 Task: Search one way flight ticket for 1 adult, 1 child, 1 infant in seat in premium economy from Lansing: Capital Region International Airport (was Lansing Capital City) to Raleigh: Raleigh-durham International Airport on 8-5-2023. Choice of flights is Frontier. Number of bags: 1 checked bag. Price is upto 96000. Outbound departure time preference is 11:45.
Action: Mouse moved to (336, 233)
Screenshot: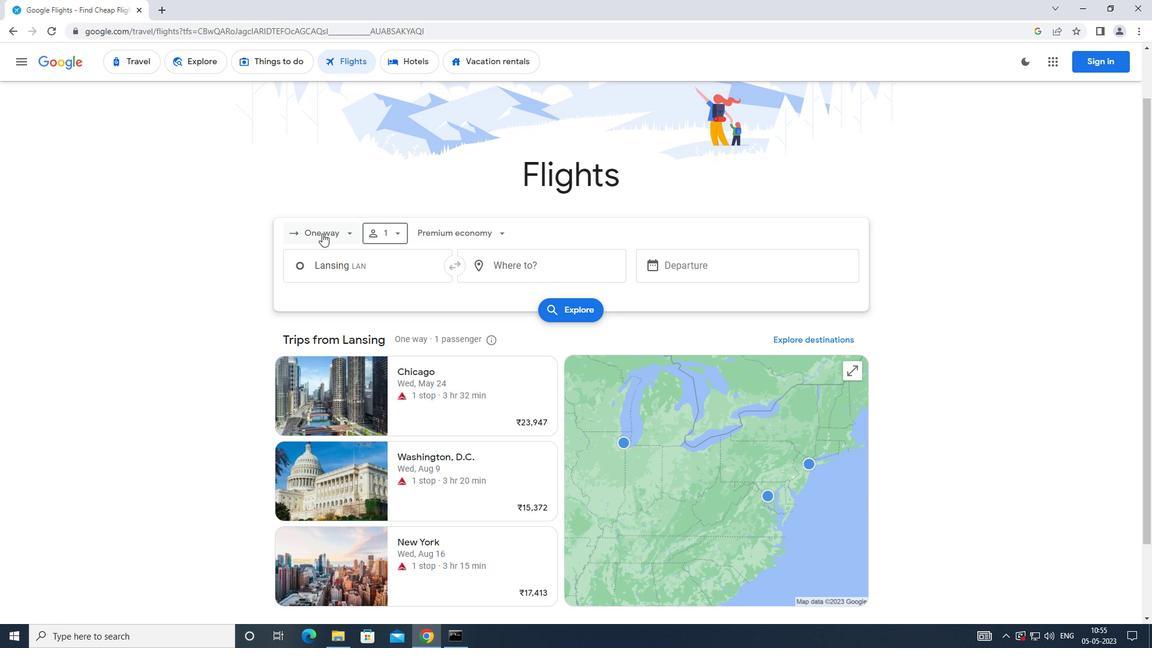 
Action: Mouse pressed left at (336, 233)
Screenshot: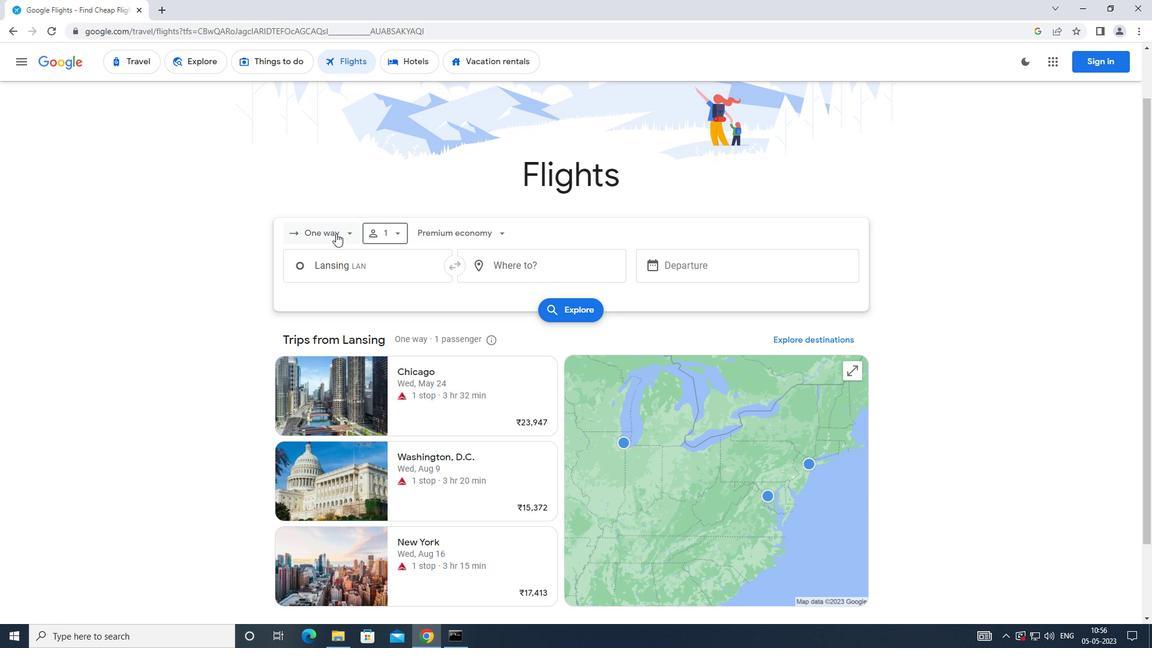 
Action: Mouse moved to (338, 299)
Screenshot: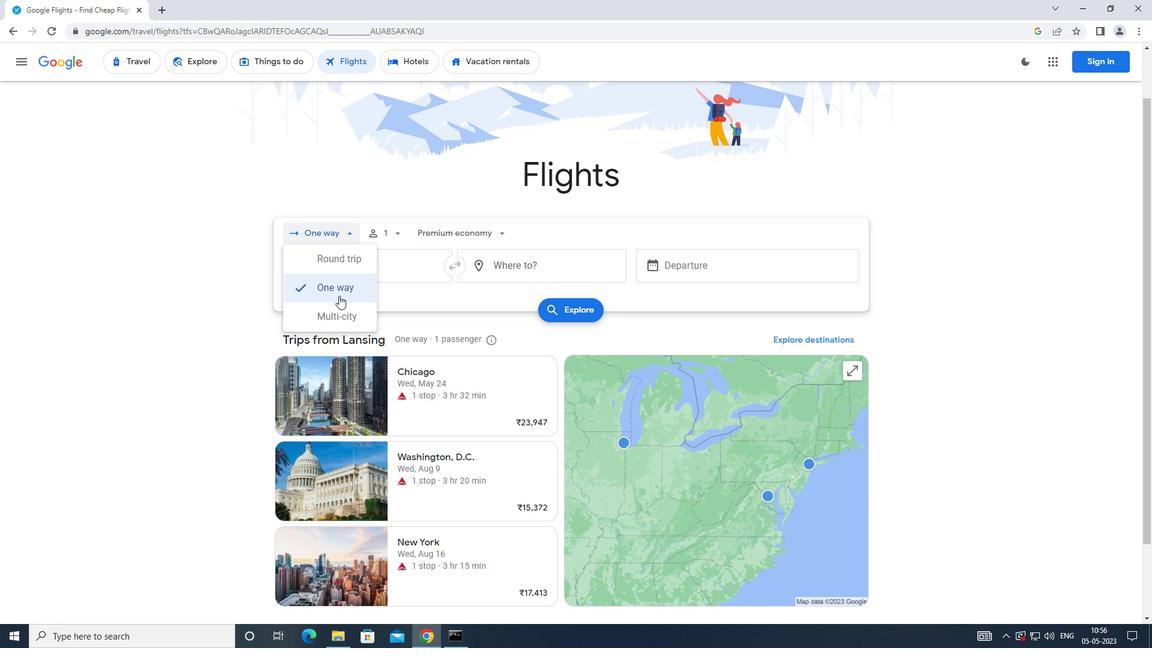 
Action: Mouse pressed left at (338, 299)
Screenshot: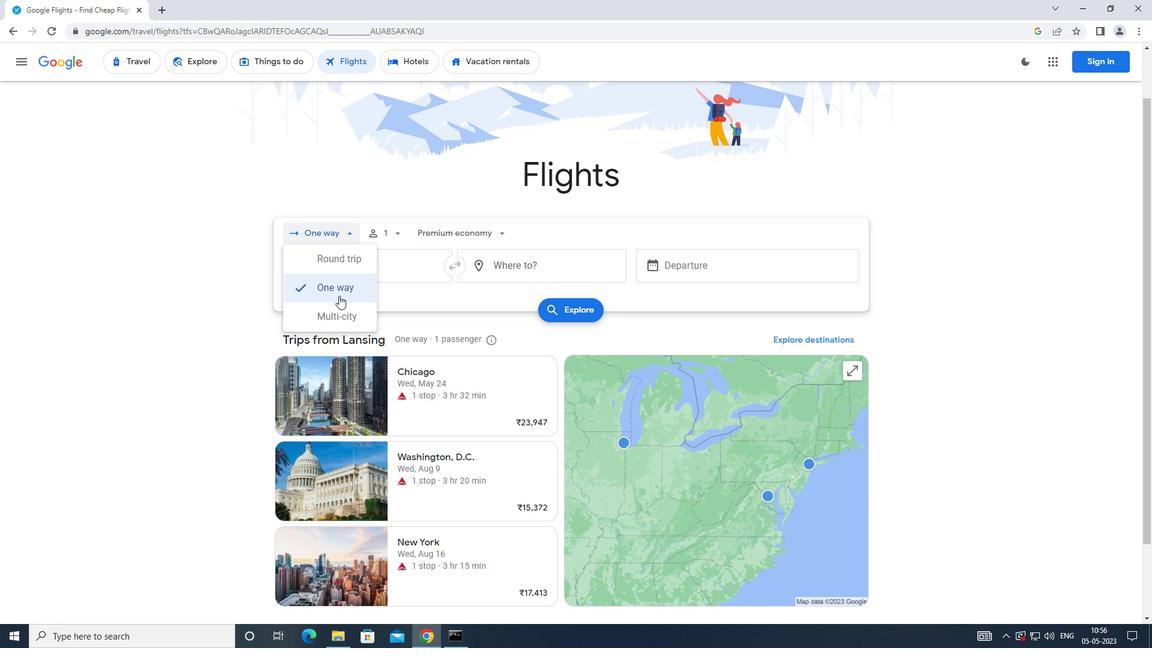 
Action: Mouse moved to (382, 236)
Screenshot: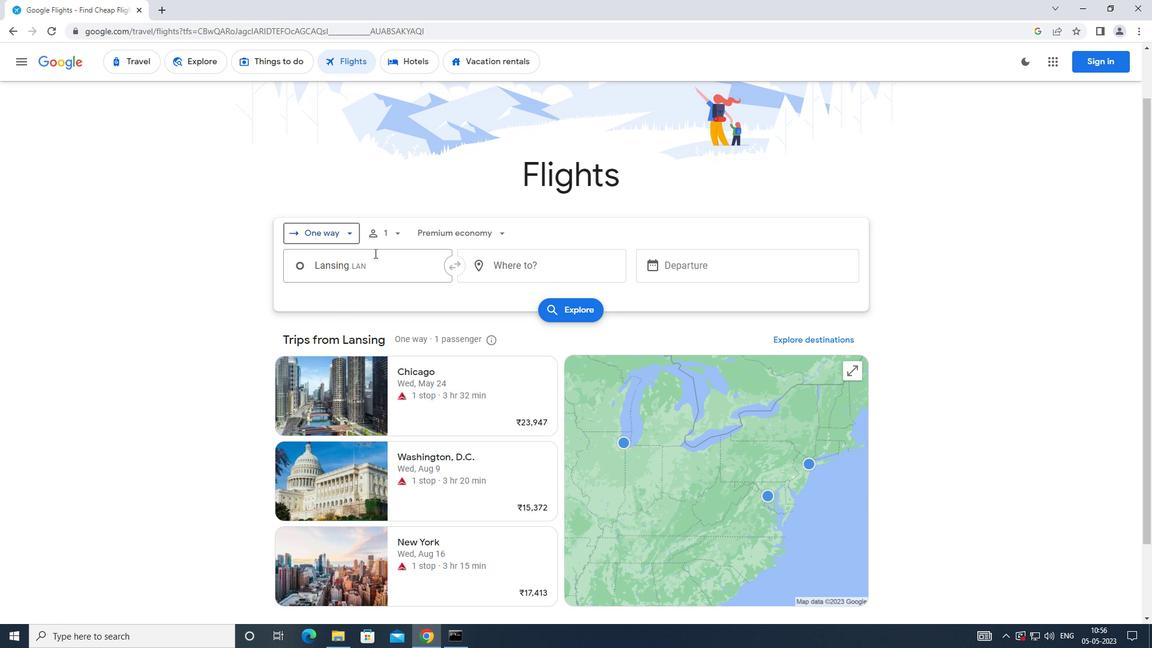 
Action: Mouse pressed left at (382, 236)
Screenshot: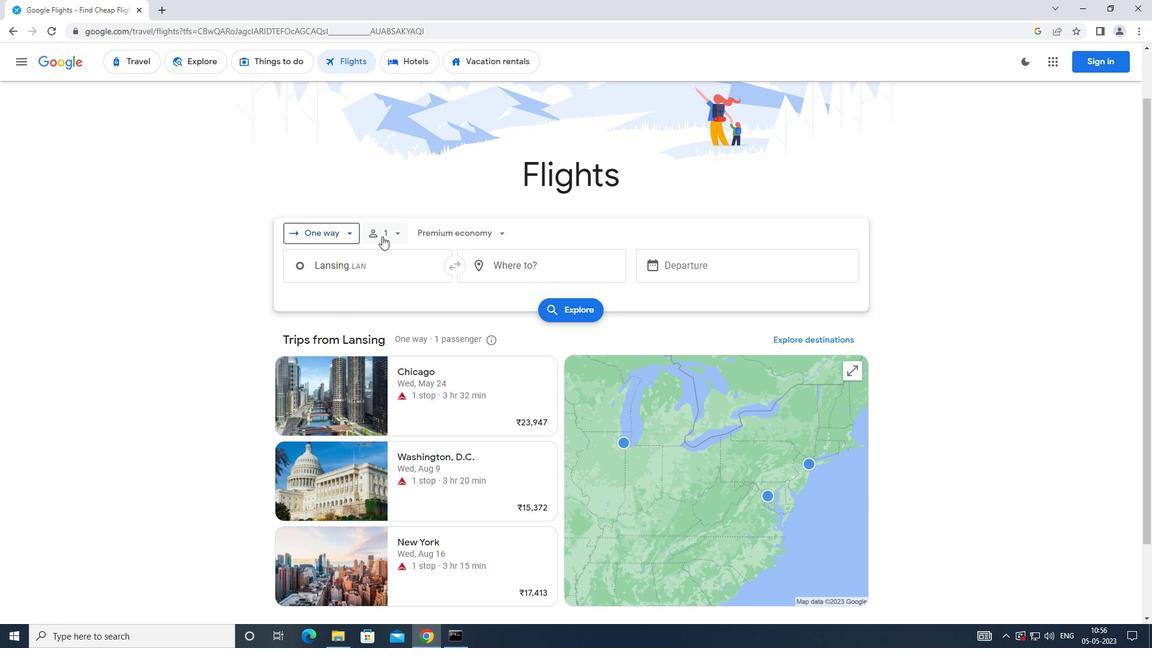 
Action: Mouse moved to (452, 297)
Screenshot: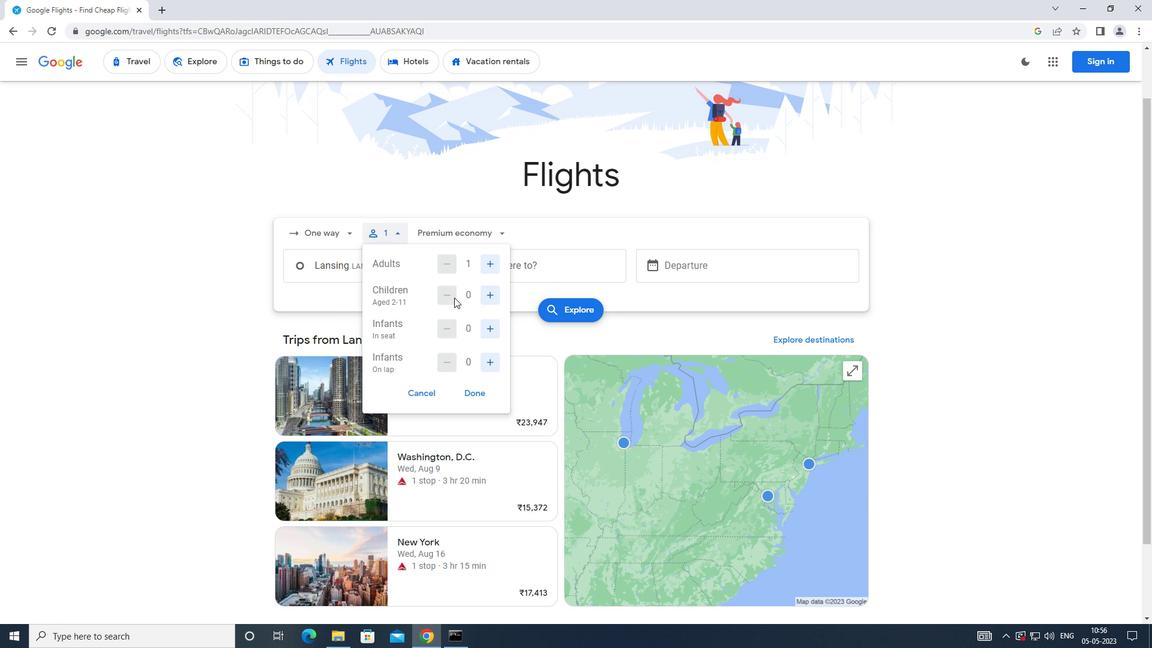 
Action: Mouse pressed left at (452, 297)
Screenshot: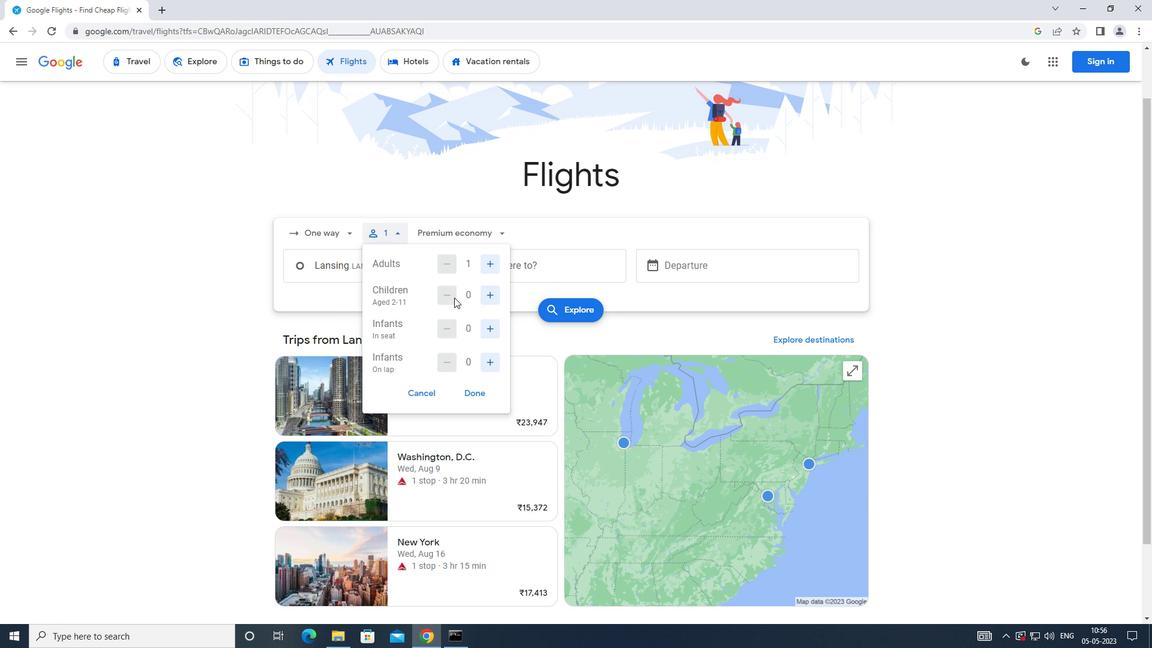 
Action: Mouse moved to (500, 293)
Screenshot: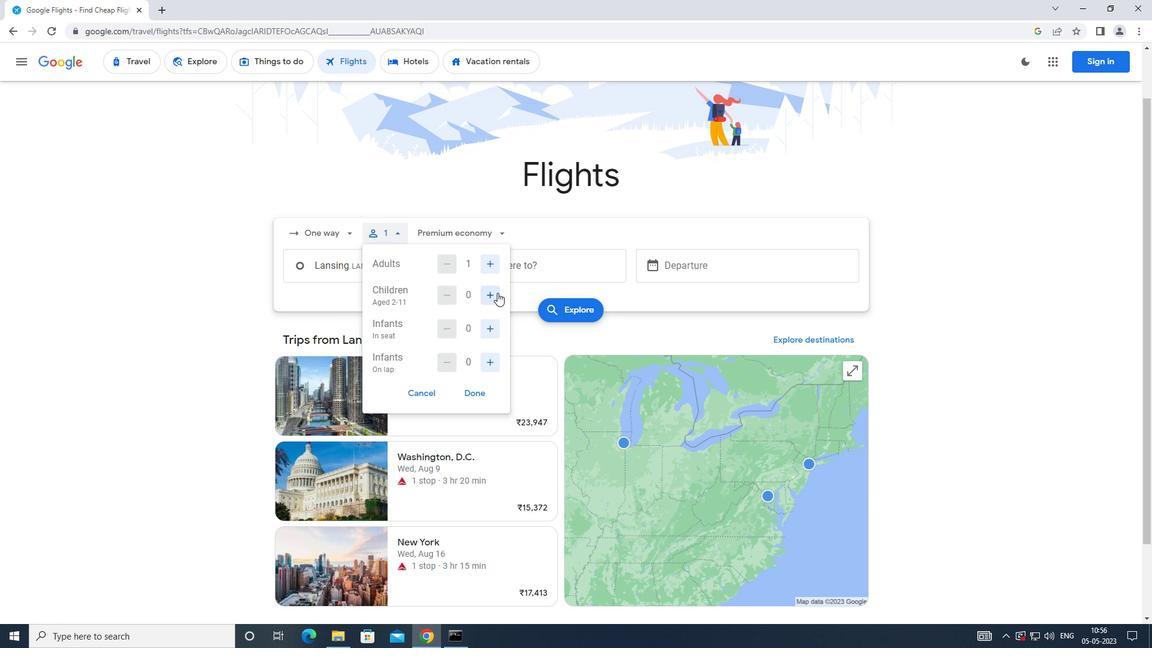 
Action: Mouse pressed left at (500, 293)
Screenshot: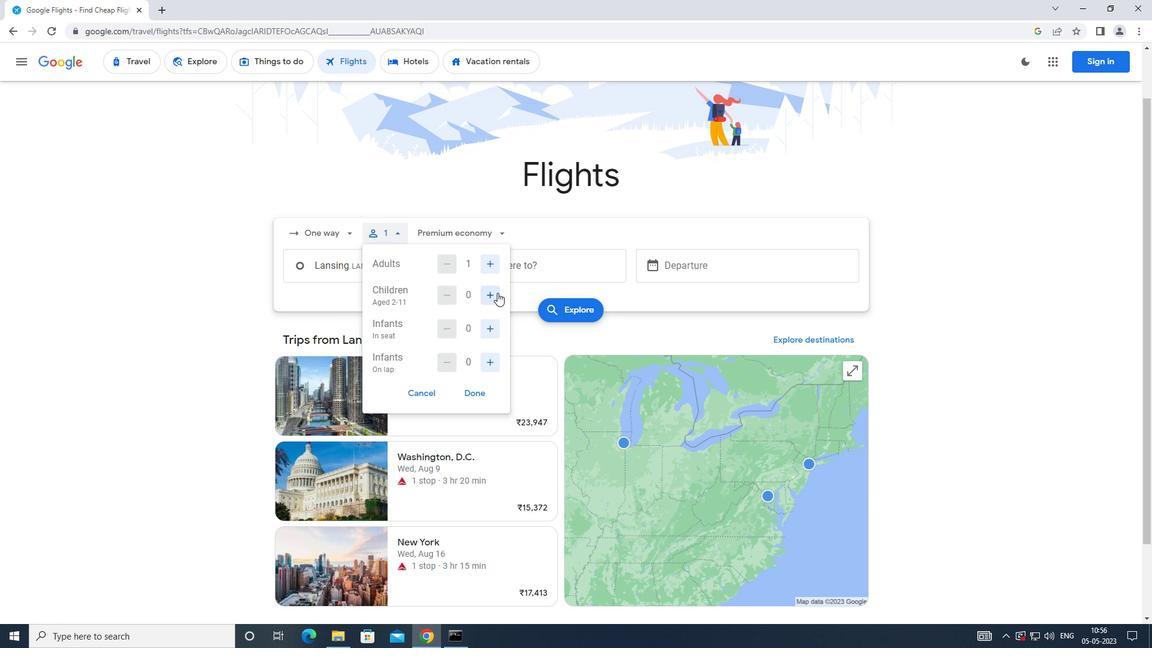 
Action: Mouse moved to (489, 323)
Screenshot: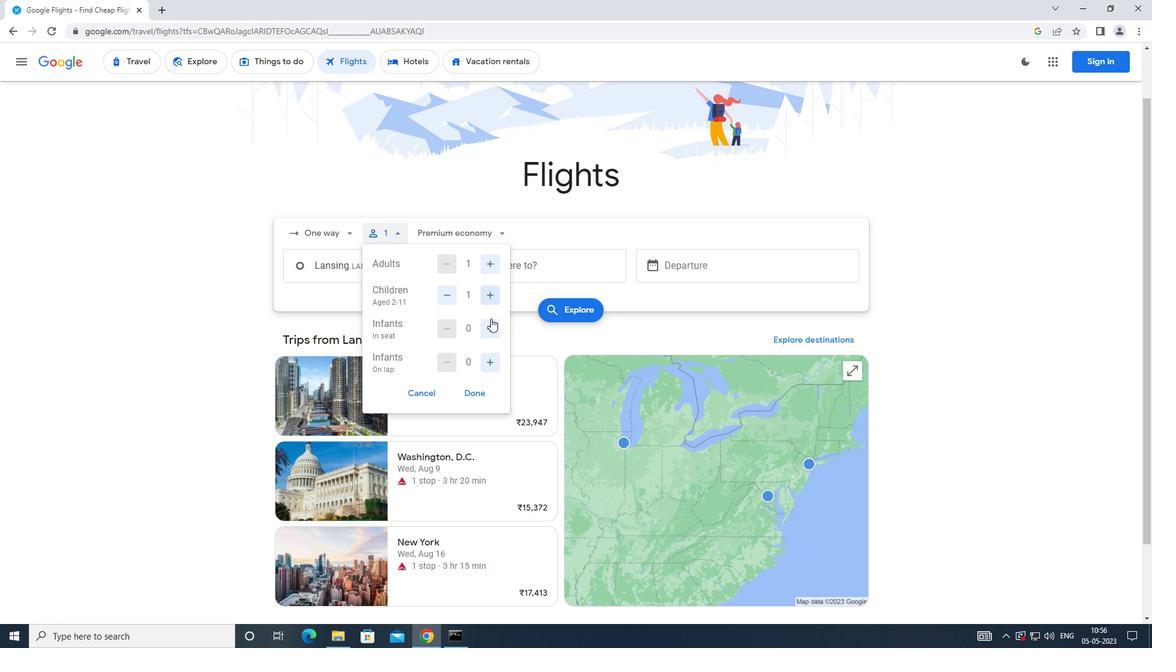 
Action: Mouse pressed left at (489, 323)
Screenshot: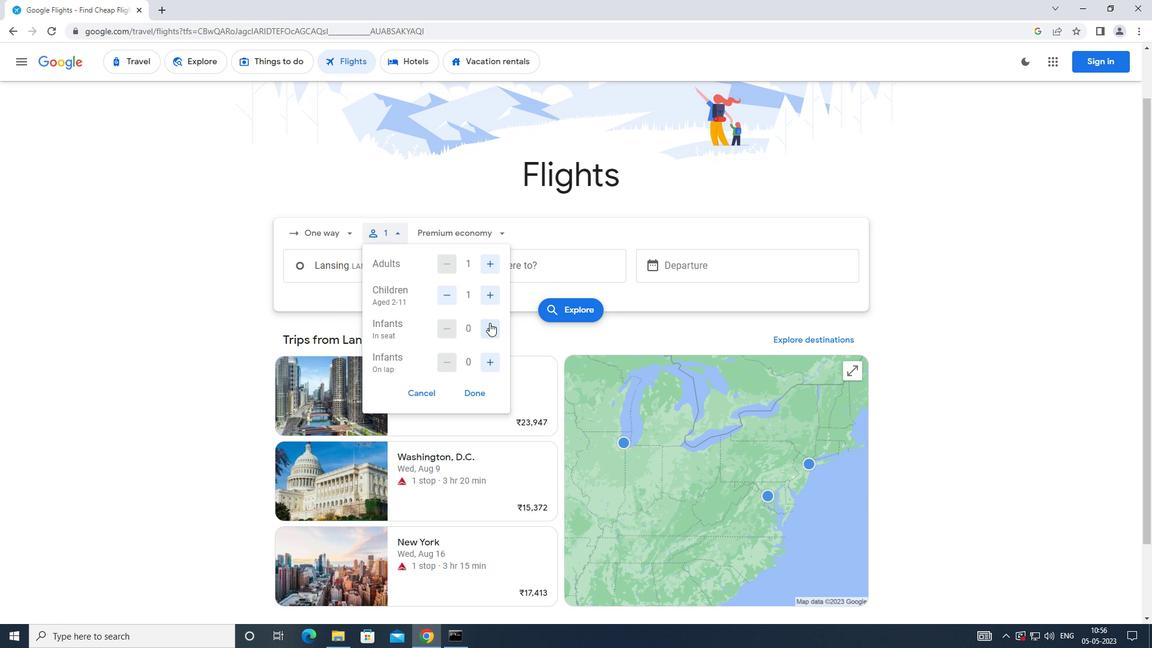 
Action: Mouse moved to (466, 391)
Screenshot: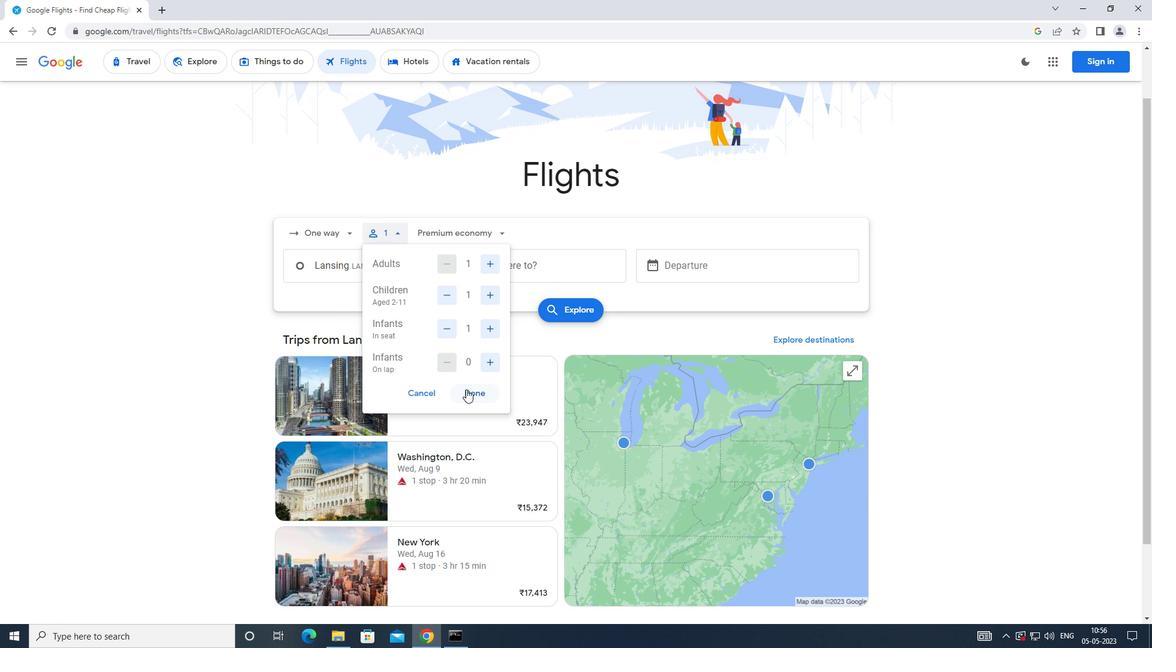
Action: Mouse pressed left at (466, 391)
Screenshot: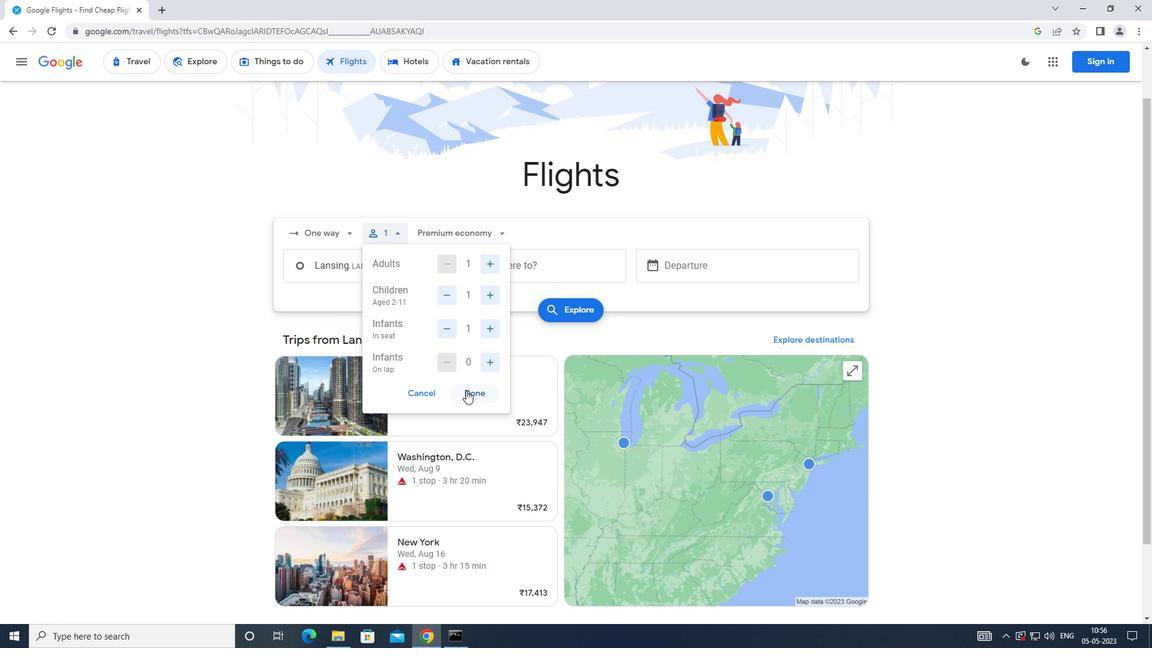 
Action: Mouse moved to (468, 242)
Screenshot: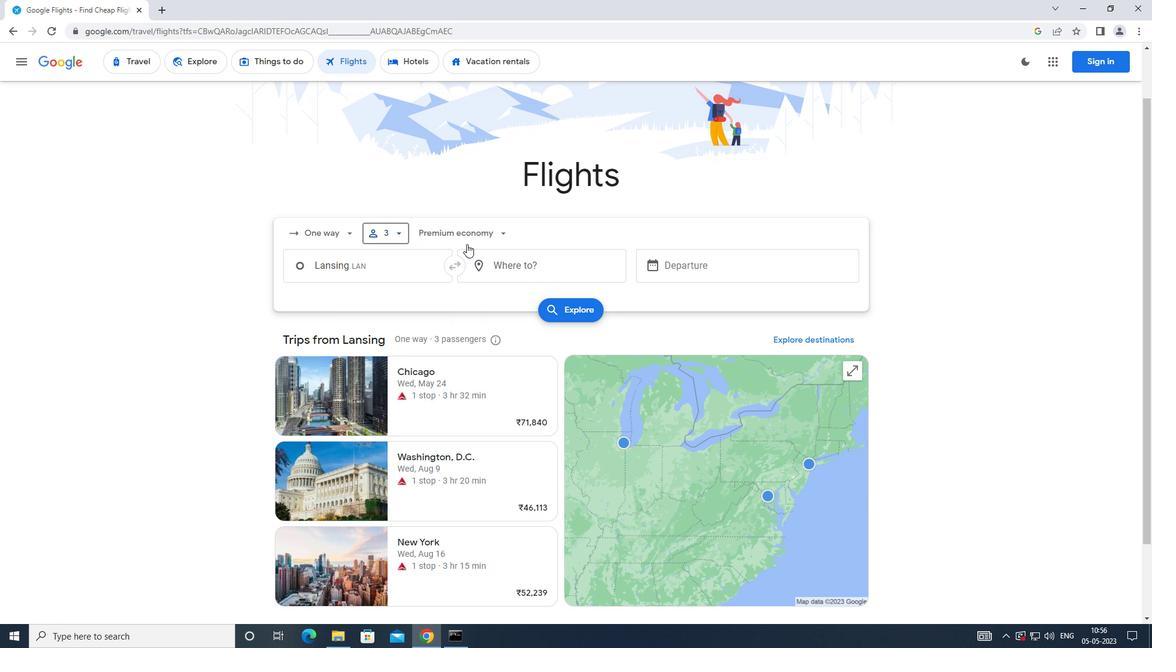 
Action: Mouse pressed left at (468, 242)
Screenshot: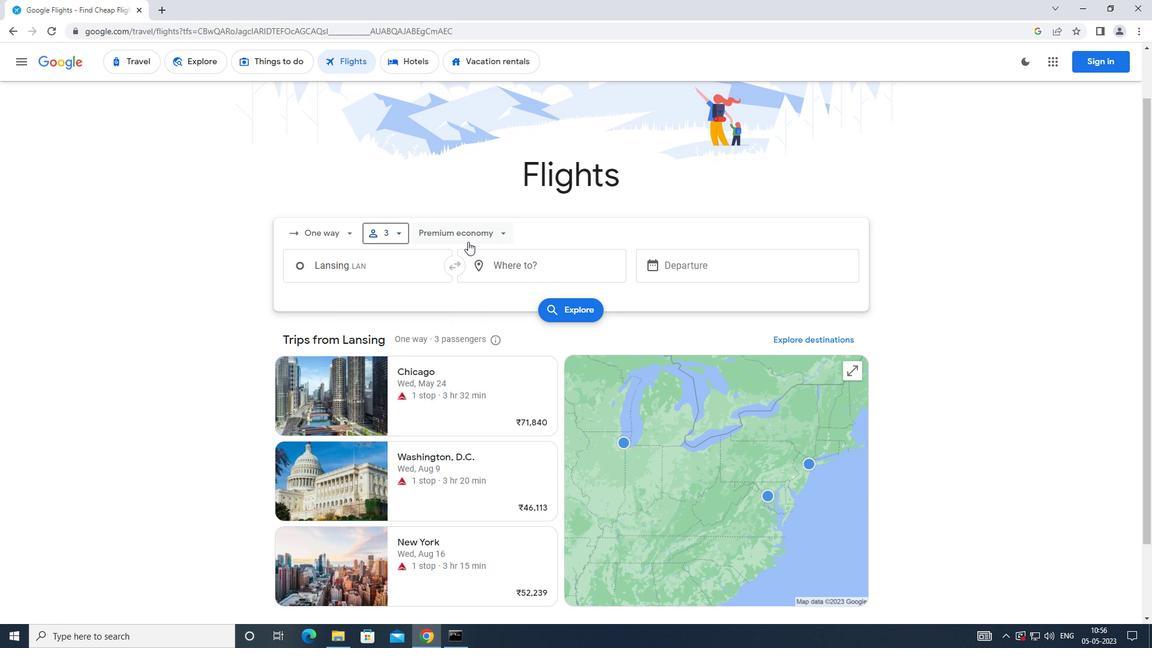 
Action: Mouse moved to (470, 299)
Screenshot: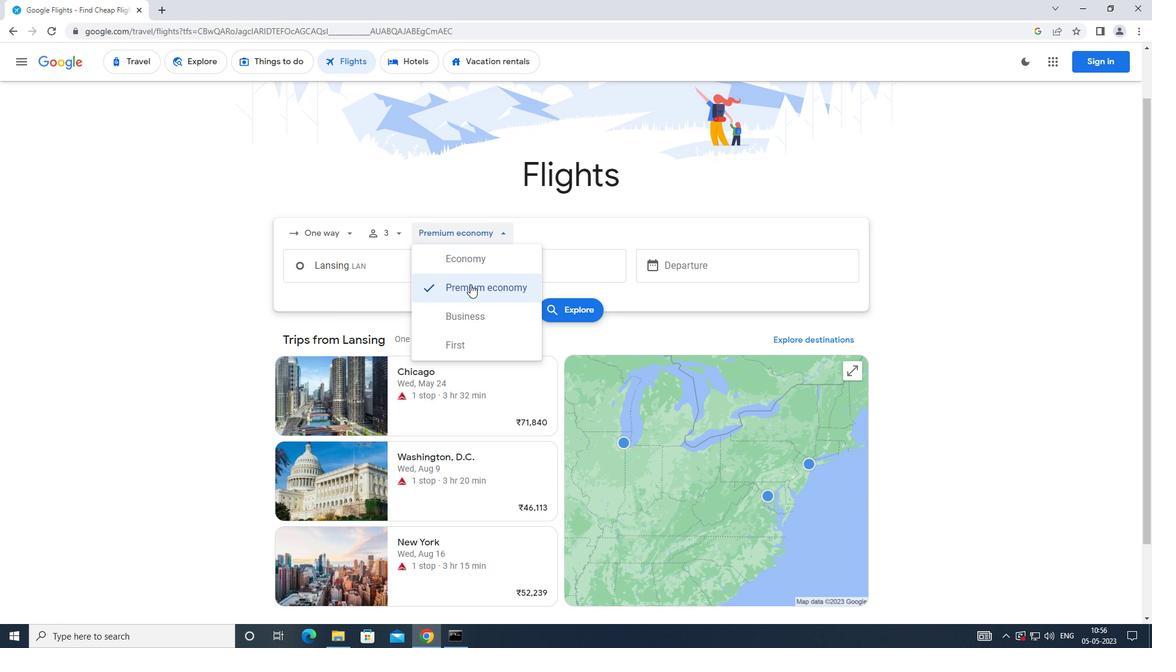 
Action: Mouse pressed left at (470, 299)
Screenshot: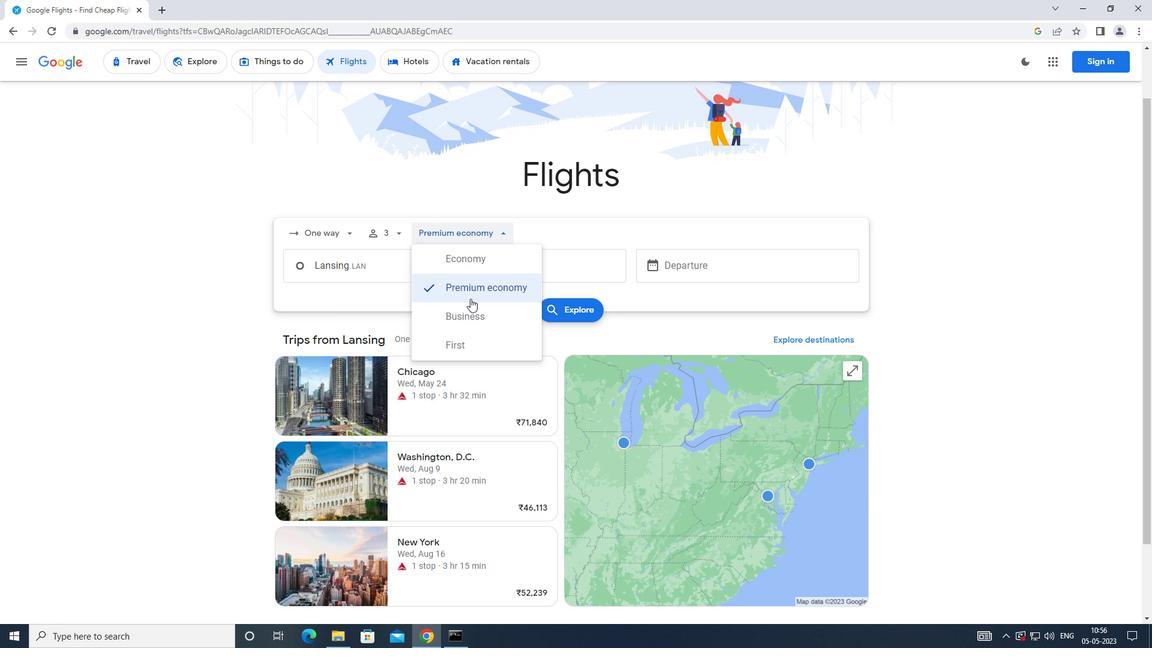 
Action: Mouse moved to (378, 273)
Screenshot: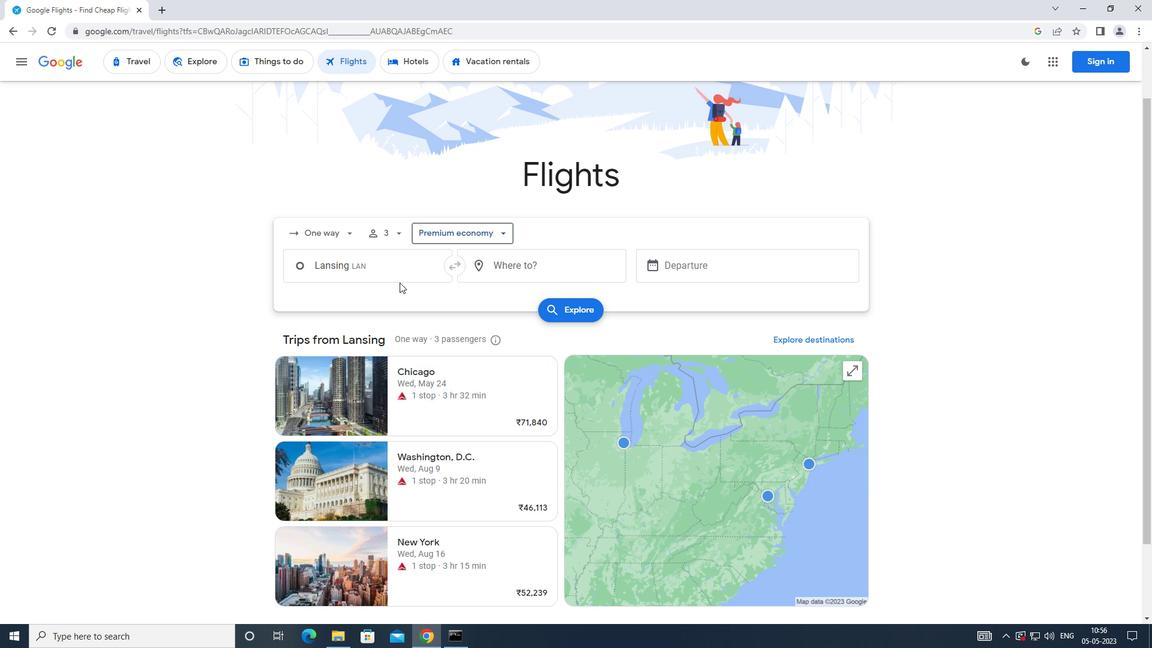 
Action: Mouse pressed left at (378, 273)
Screenshot: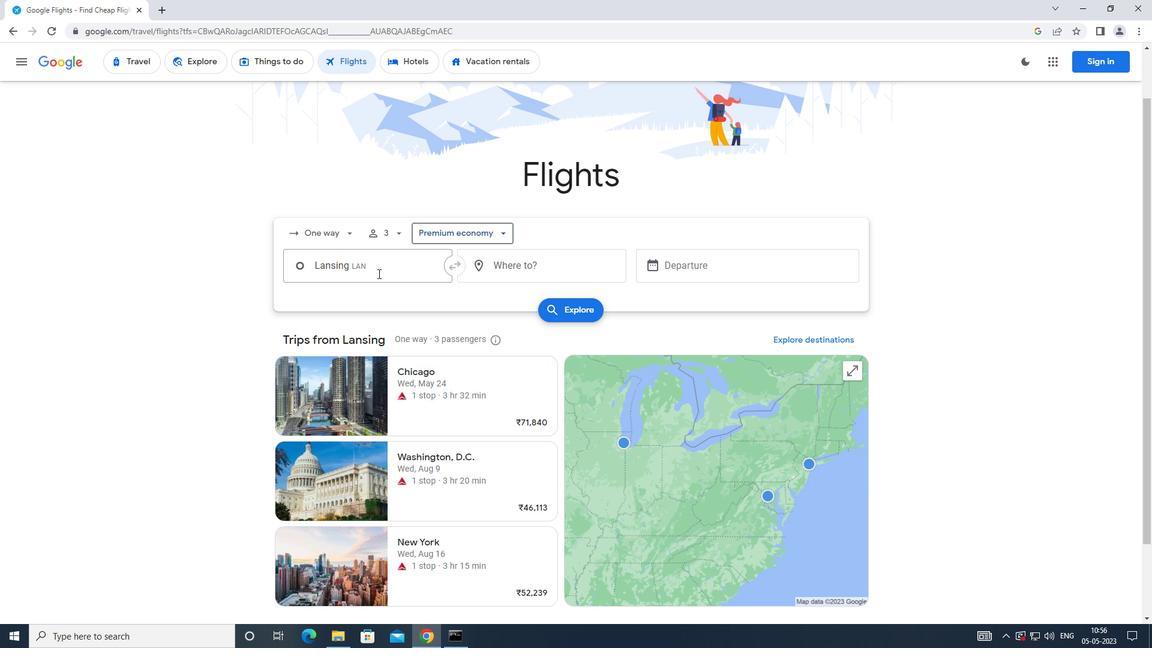 
Action: Mouse moved to (384, 274)
Screenshot: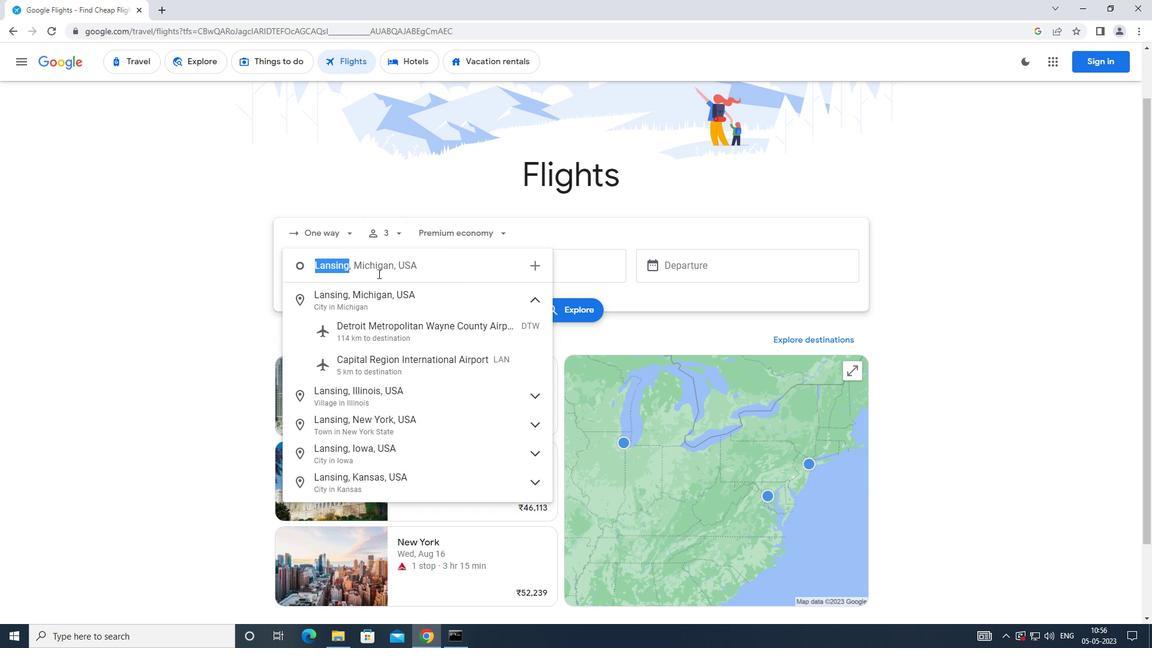 
Action: Key pressed c<Key.caps_lock>apital
Screenshot: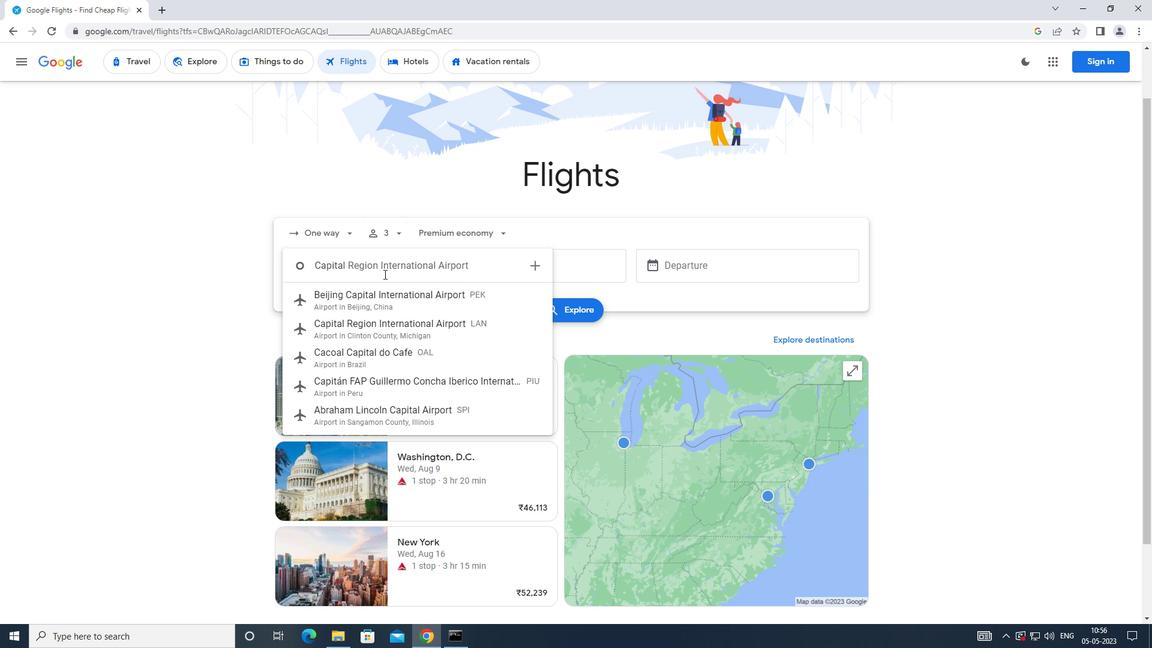 
Action: Mouse moved to (389, 329)
Screenshot: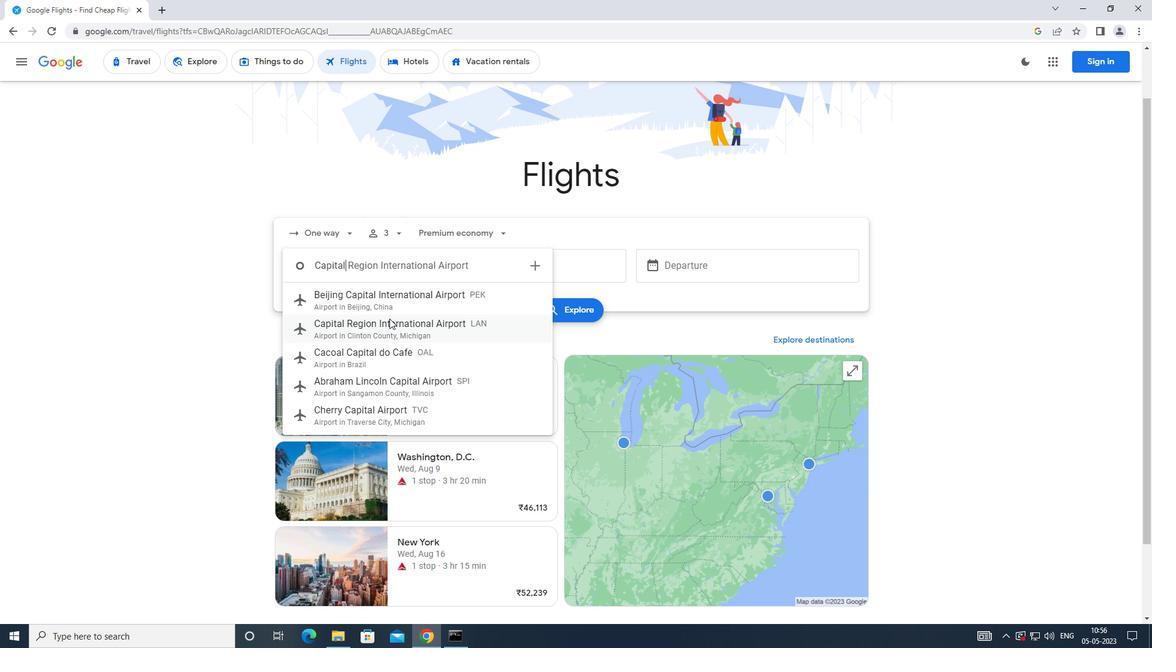 
Action: Mouse pressed left at (389, 329)
Screenshot: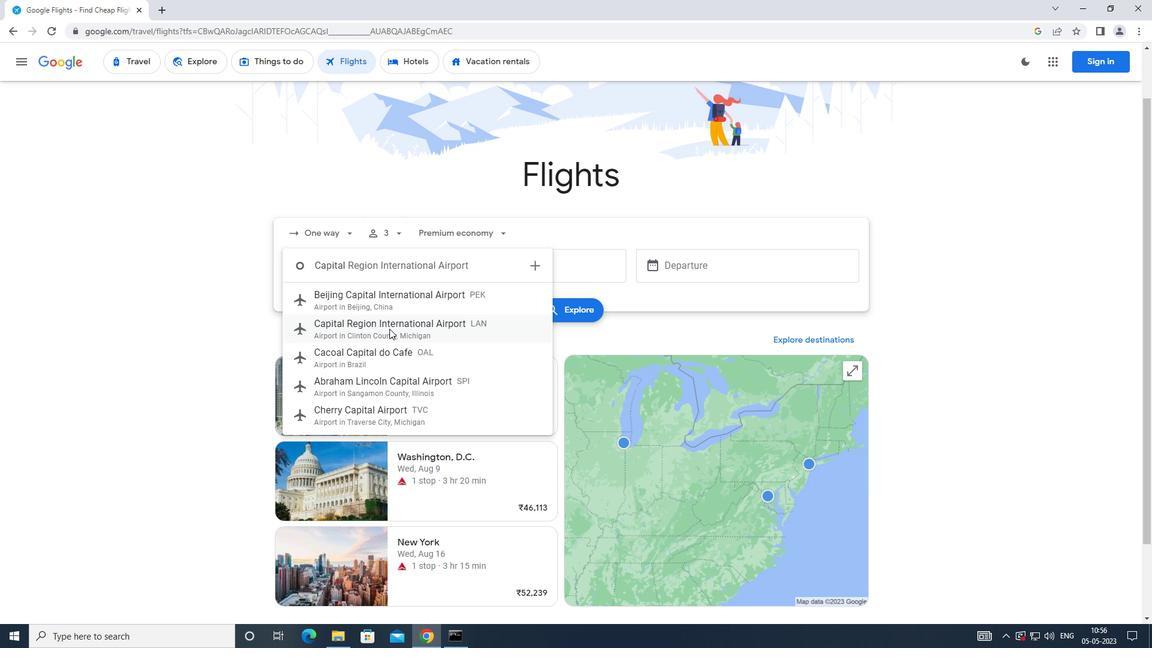 
Action: Mouse moved to (505, 269)
Screenshot: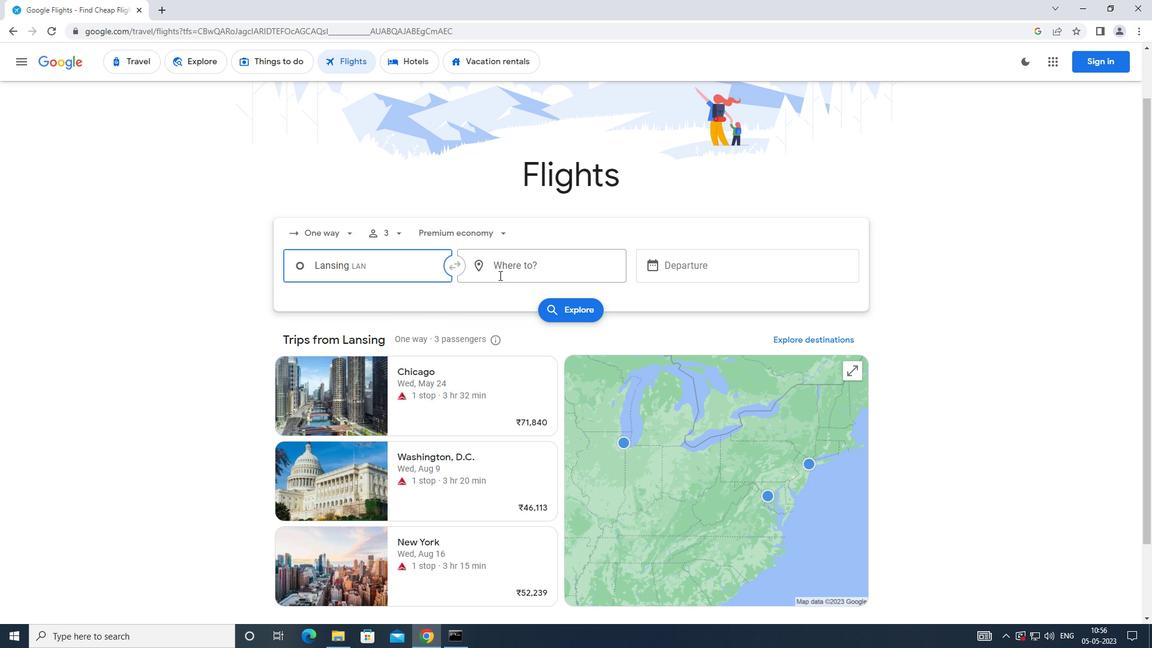 
Action: Mouse pressed left at (505, 269)
Screenshot: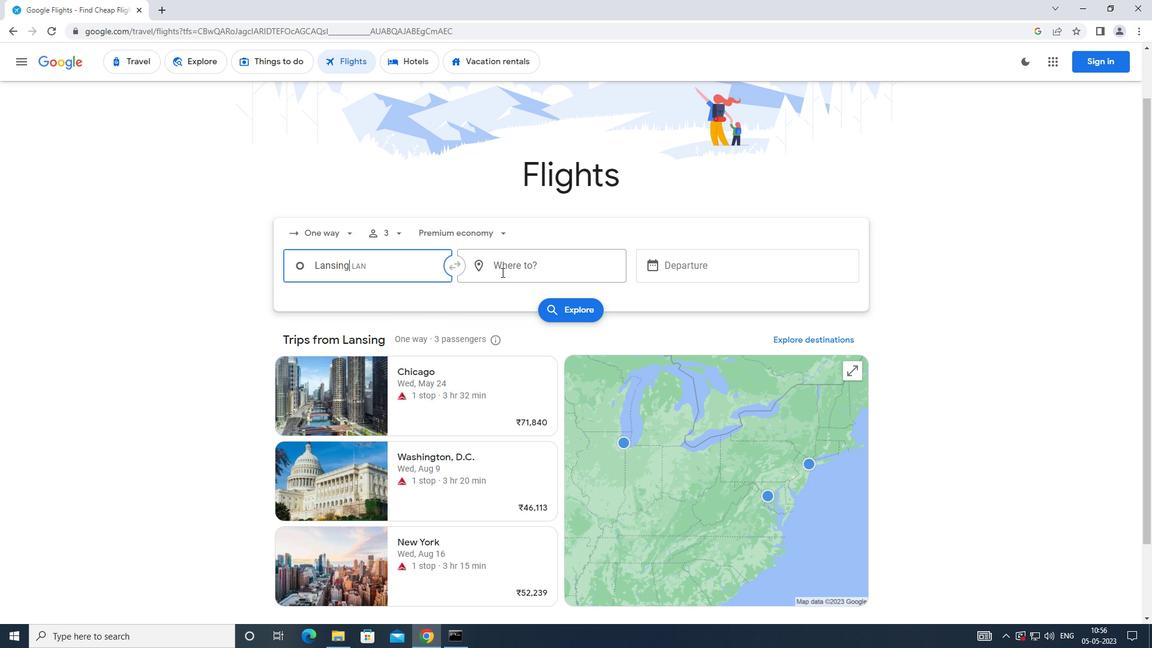 
Action: Key pressed <Key.caps_lock>r<Key.caps_lock>alei
Screenshot: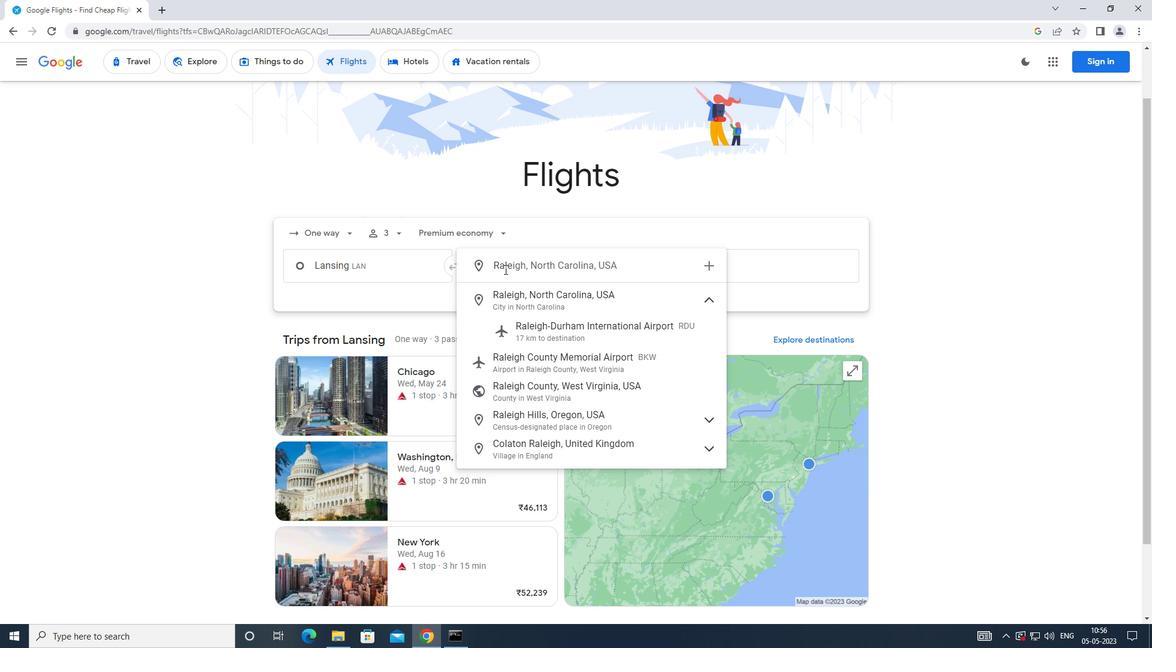 
Action: Mouse moved to (544, 332)
Screenshot: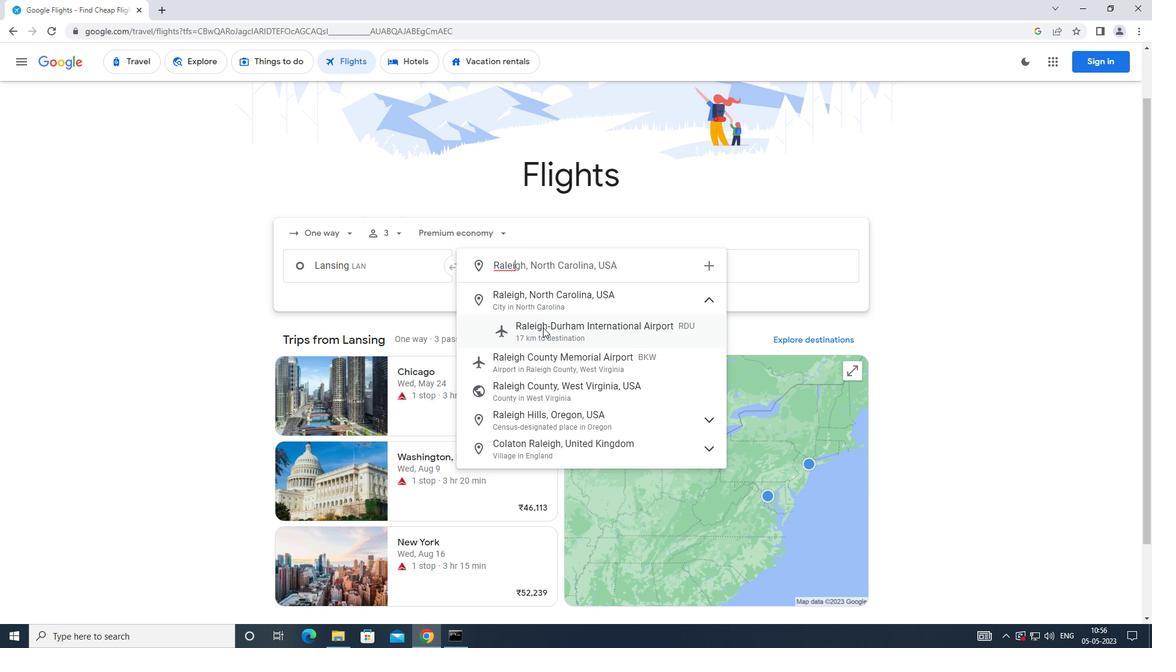 
Action: Mouse pressed left at (544, 332)
Screenshot: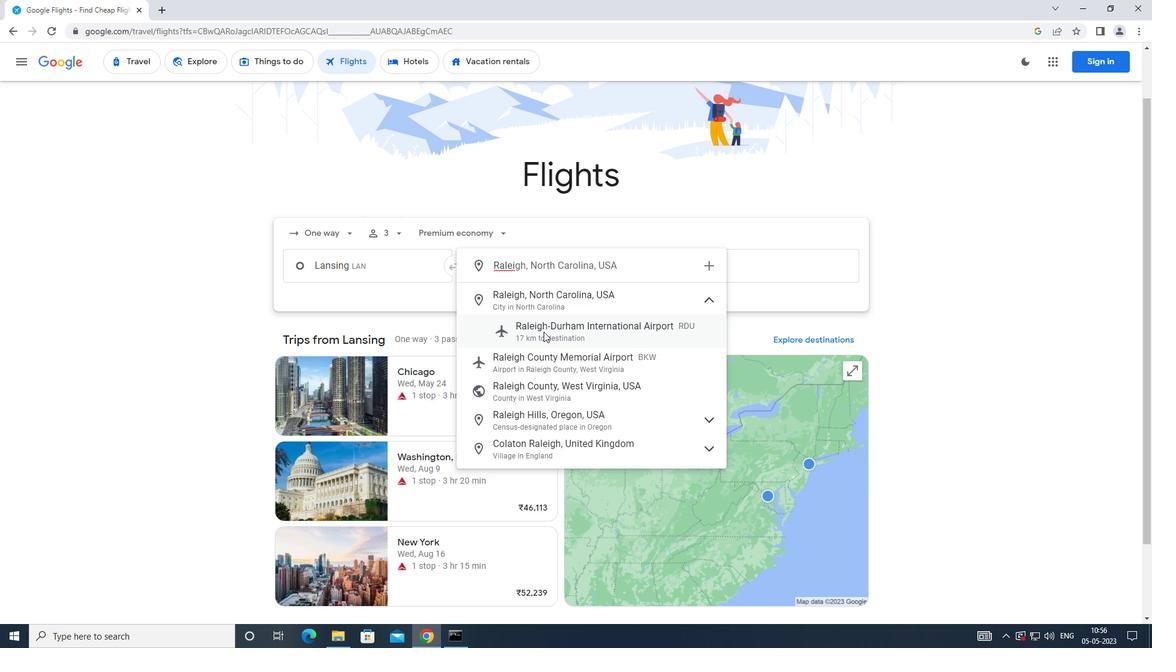 
Action: Mouse moved to (662, 264)
Screenshot: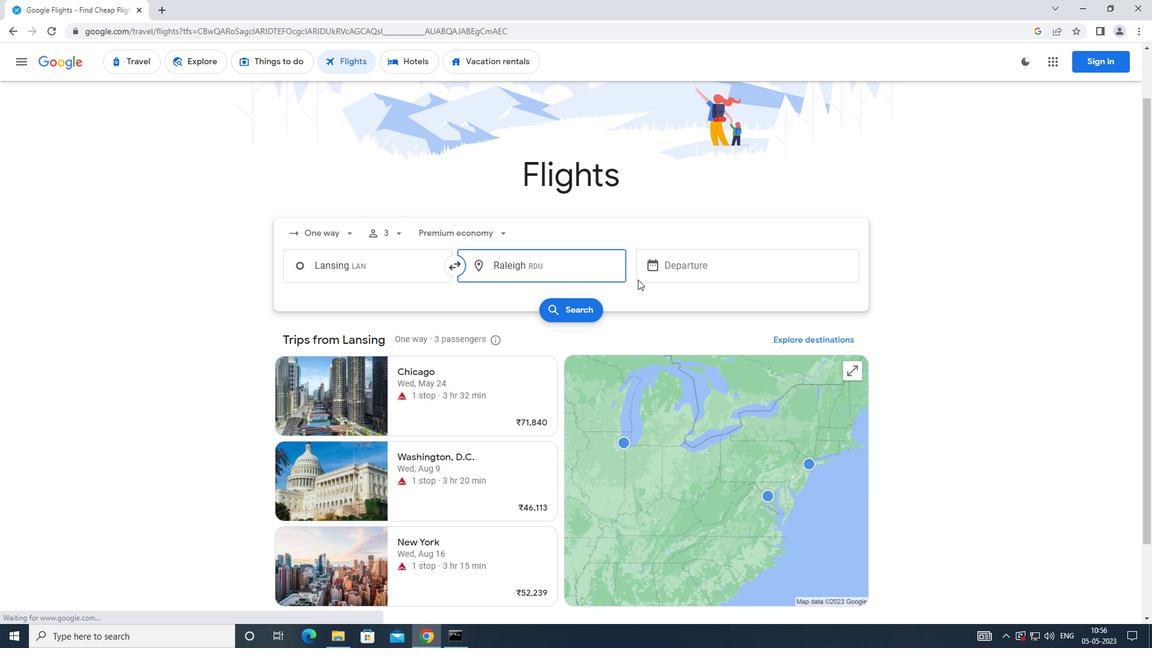 
Action: Mouse pressed left at (662, 264)
Screenshot: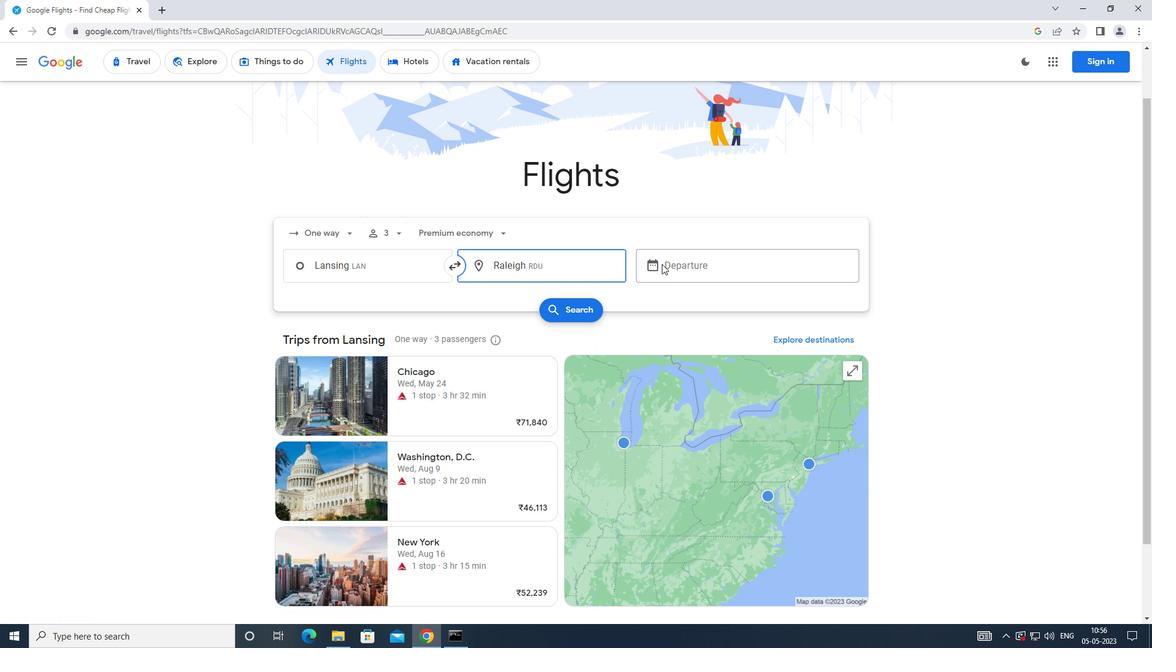 
Action: Mouse moved to (459, 391)
Screenshot: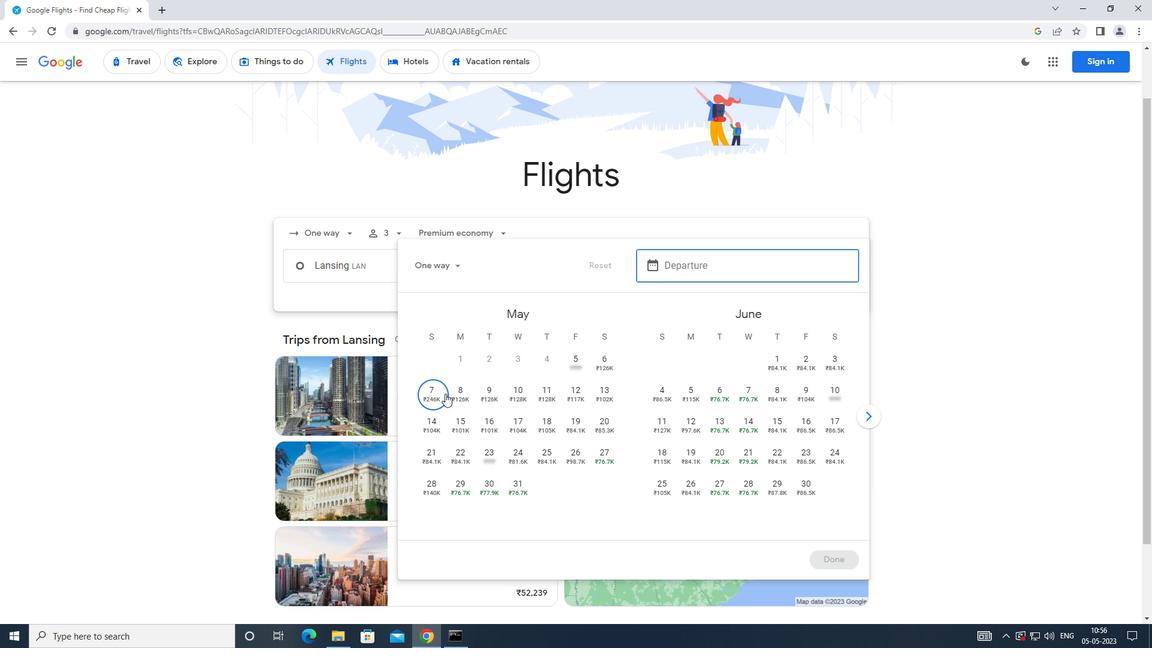 
Action: Mouse pressed left at (459, 391)
Screenshot: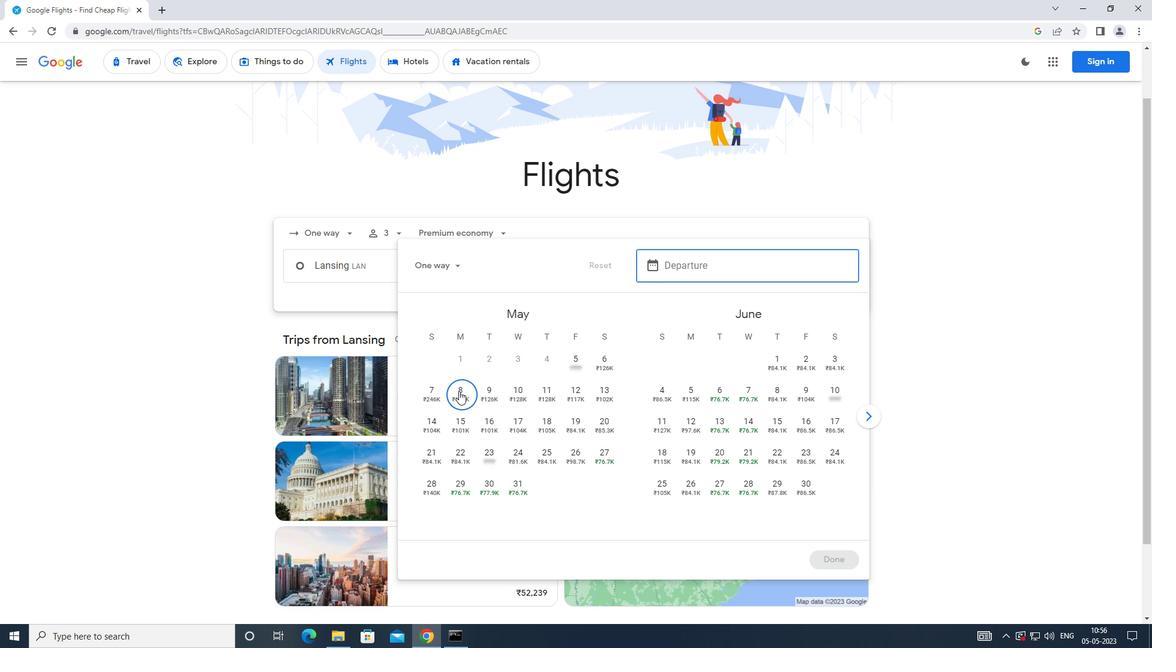 
Action: Mouse moved to (836, 559)
Screenshot: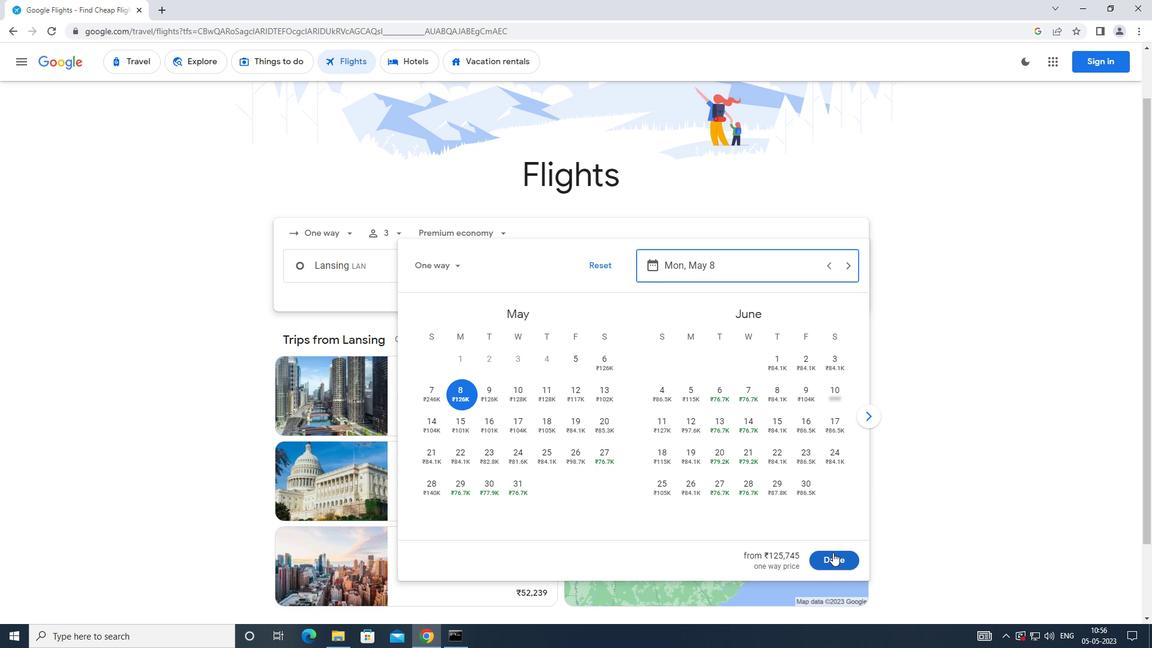 
Action: Mouse pressed left at (836, 559)
Screenshot: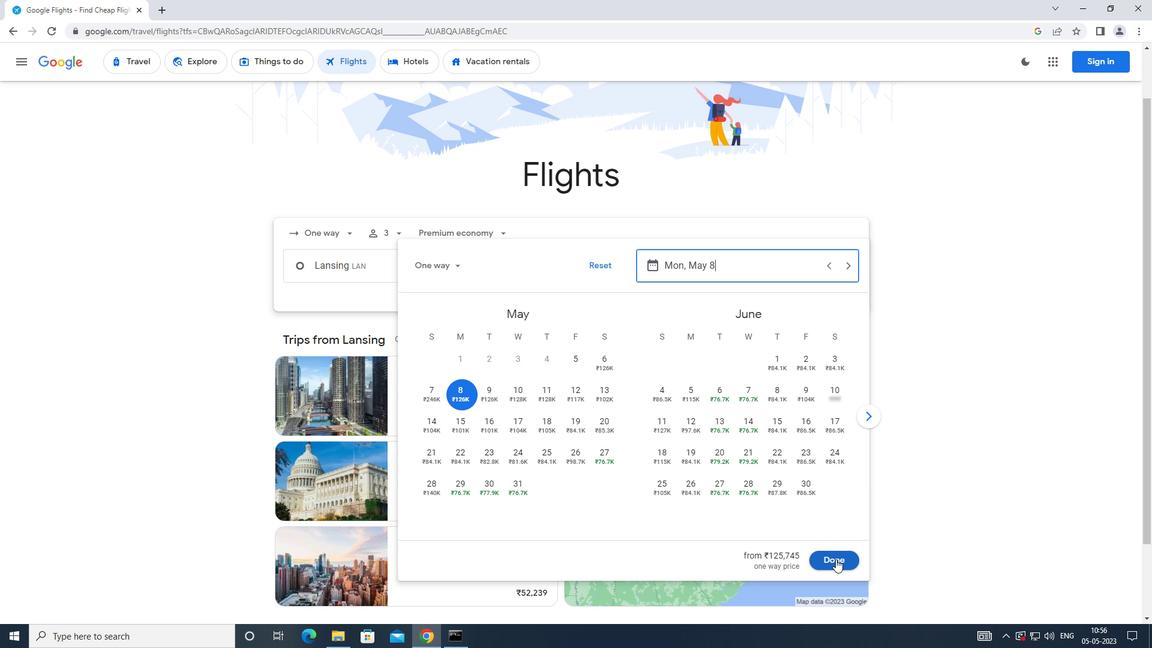 
Action: Mouse moved to (579, 313)
Screenshot: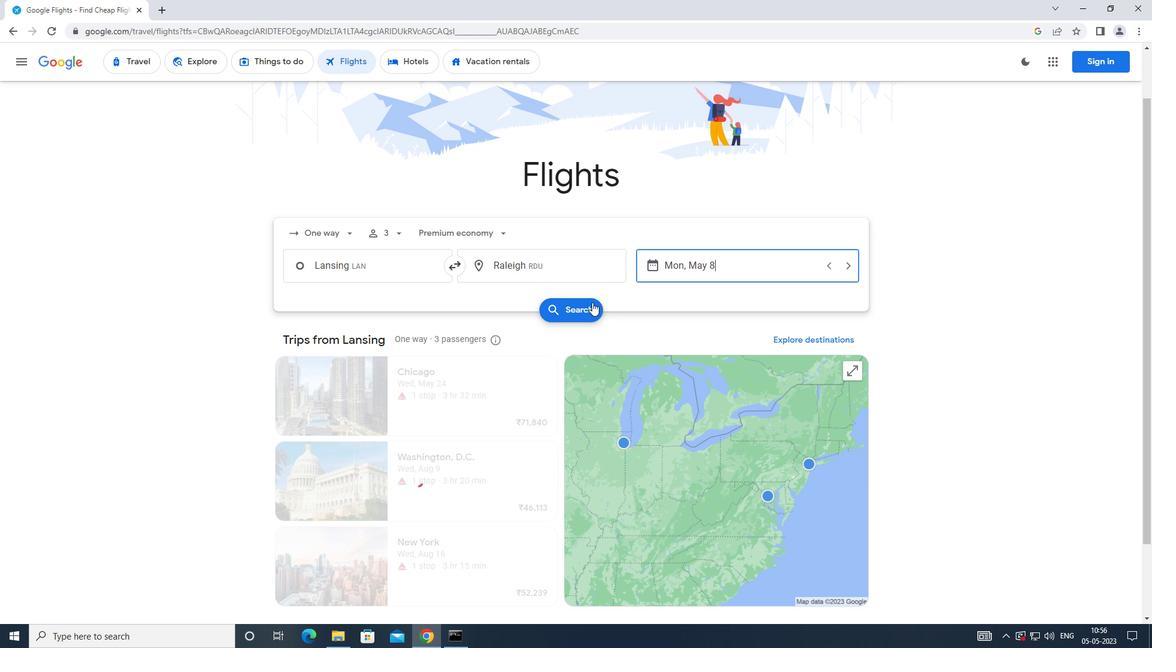 
Action: Mouse pressed left at (579, 313)
Screenshot: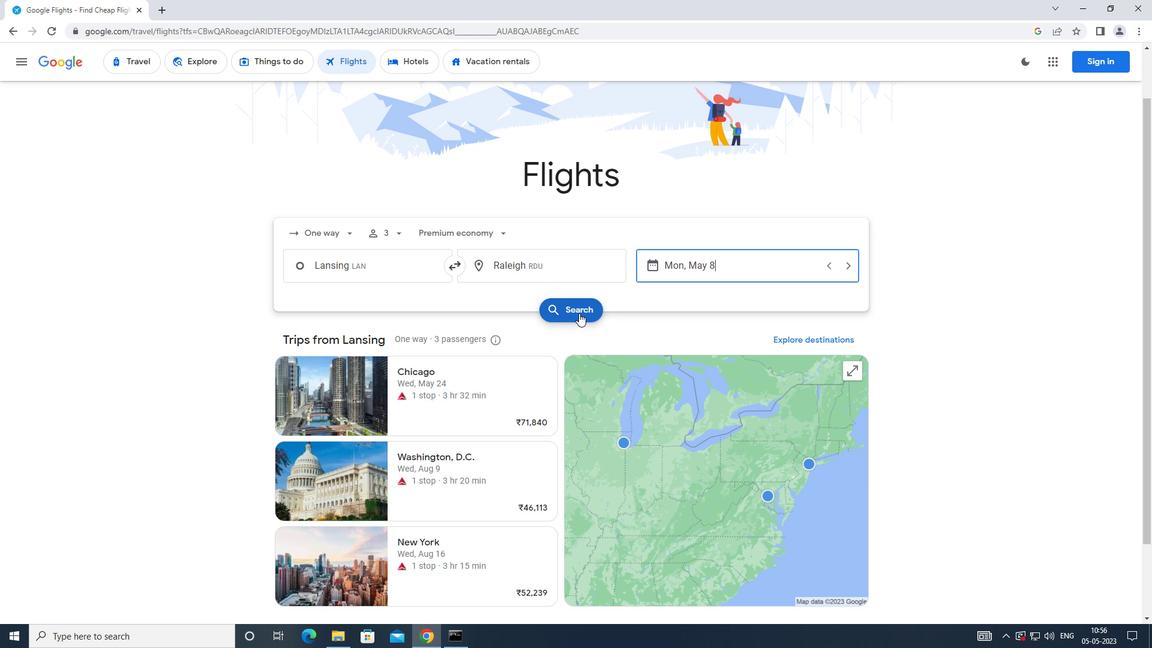 
Action: Mouse moved to (316, 172)
Screenshot: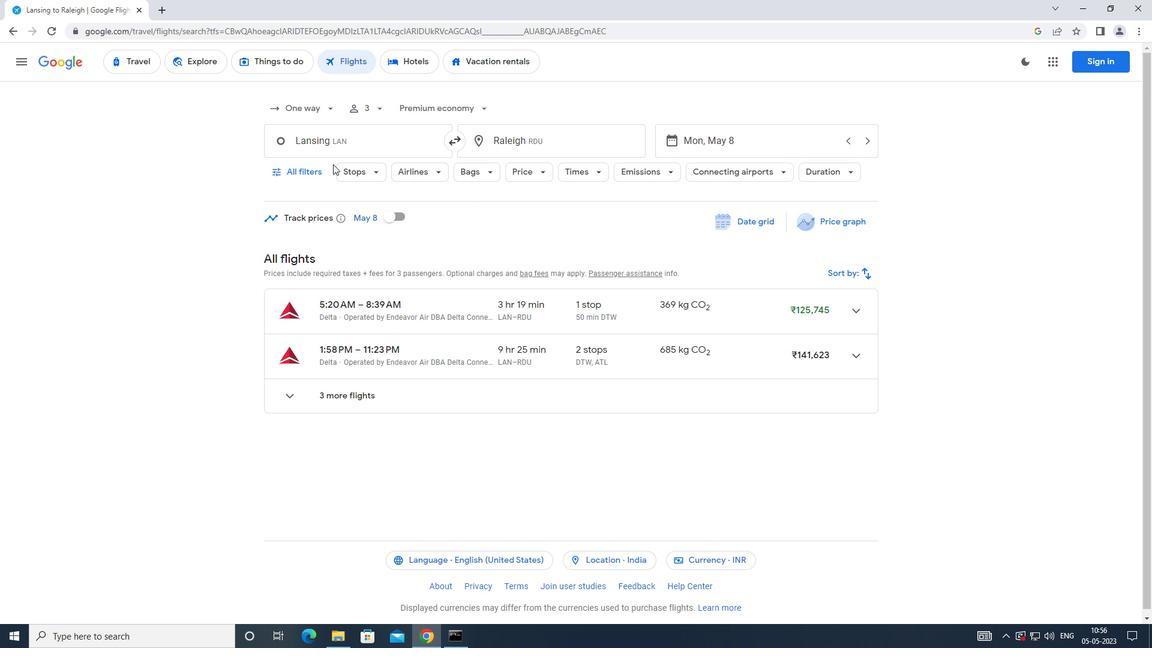 
Action: Mouse pressed left at (316, 172)
Screenshot: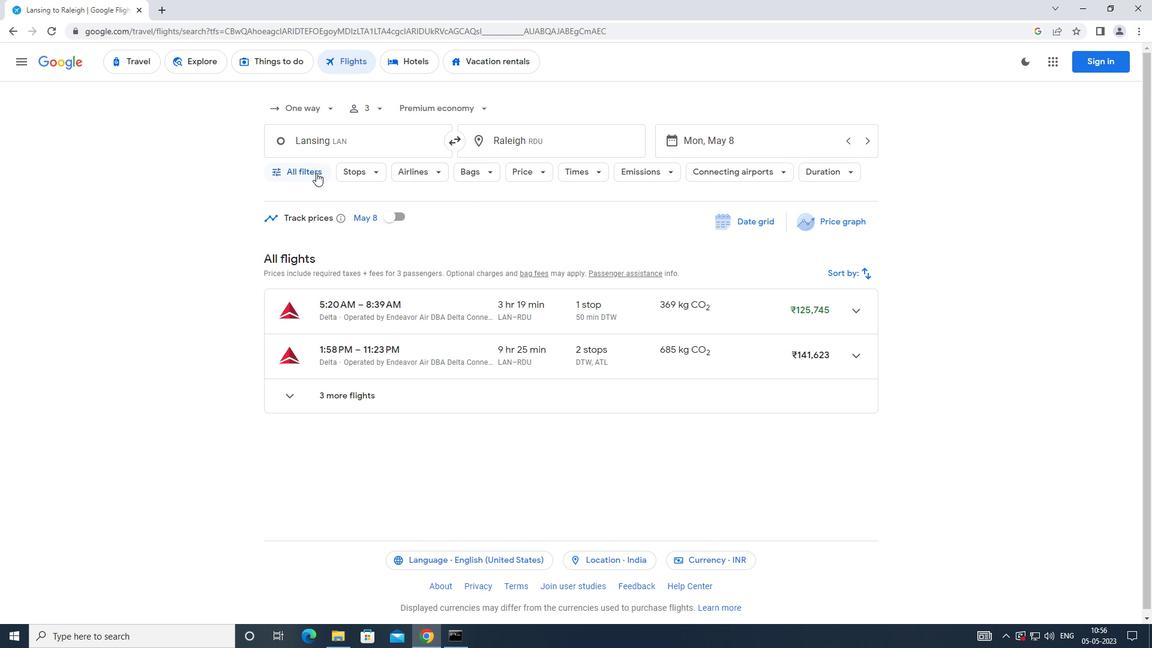 
Action: Mouse moved to (319, 221)
Screenshot: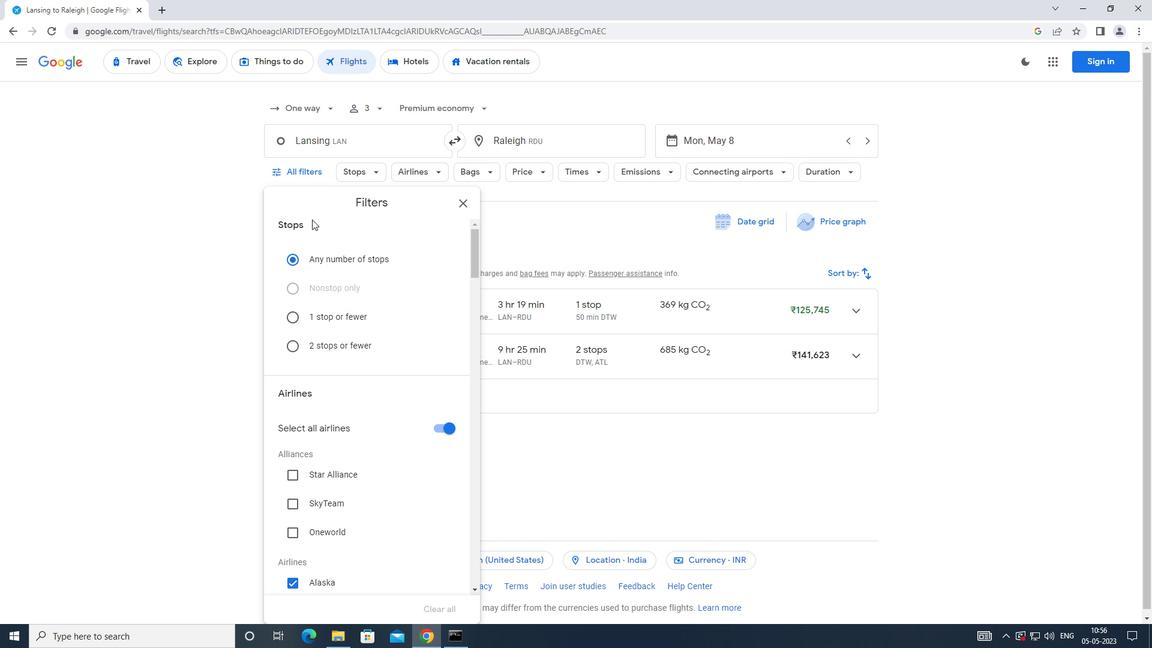 
Action: Mouse scrolled (319, 220) with delta (0, 0)
Screenshot: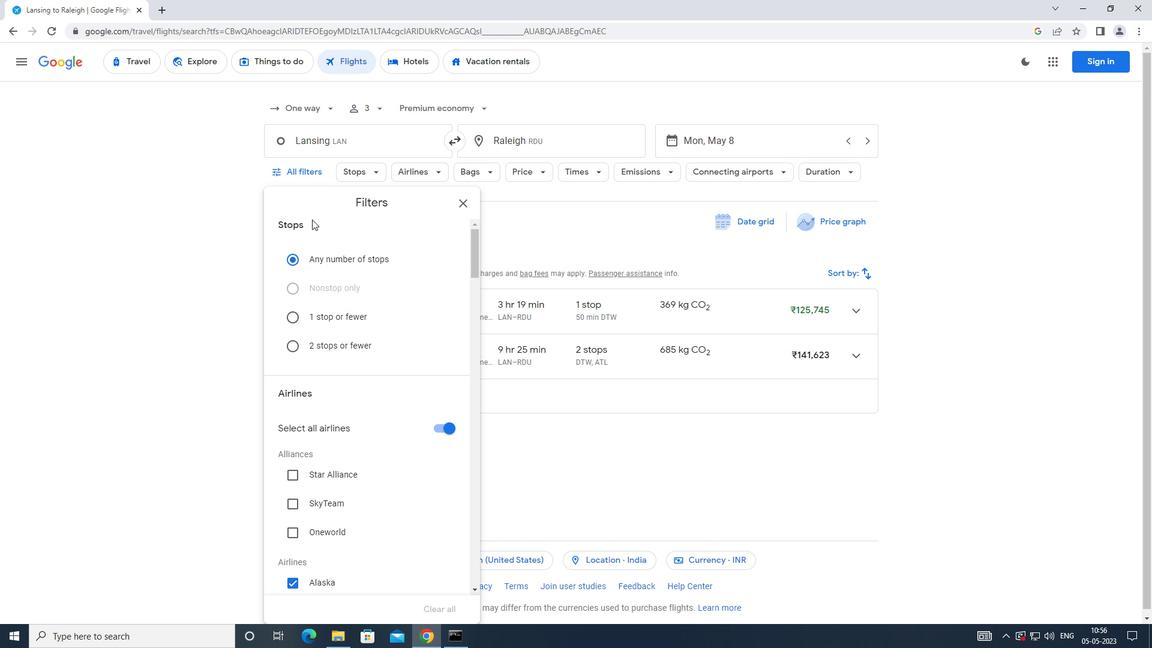 
Action: Mouse scrolled (319, 220) with delta (0, 0)
Screenshot: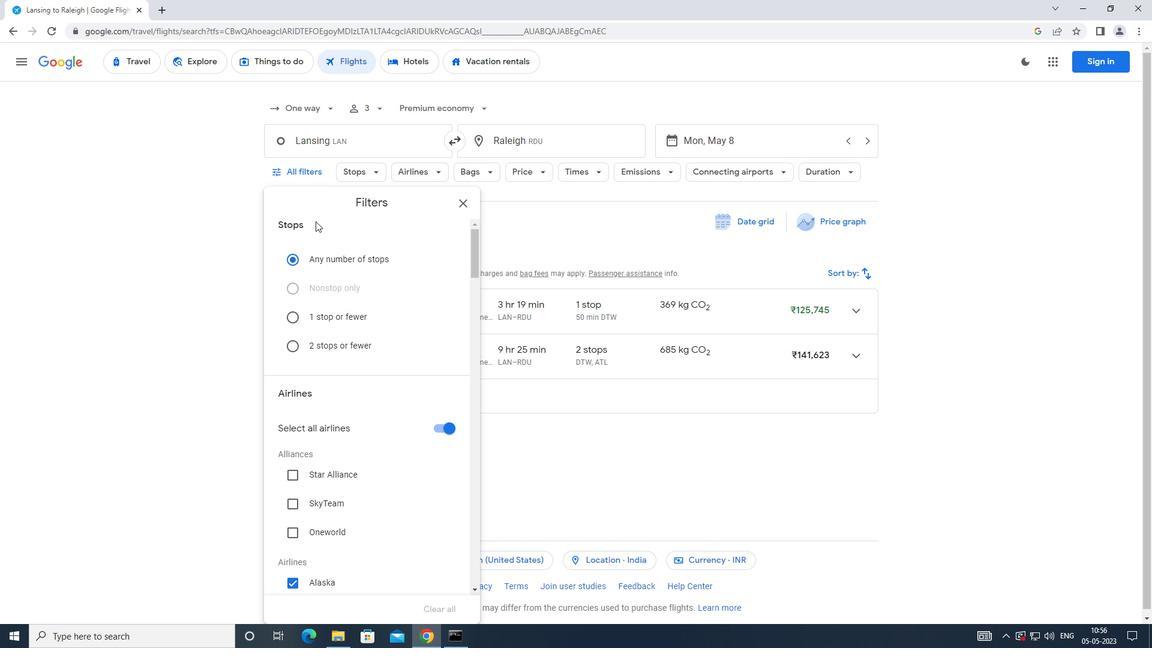 
Action: Mouse moved to (324, 219)
Screenshot: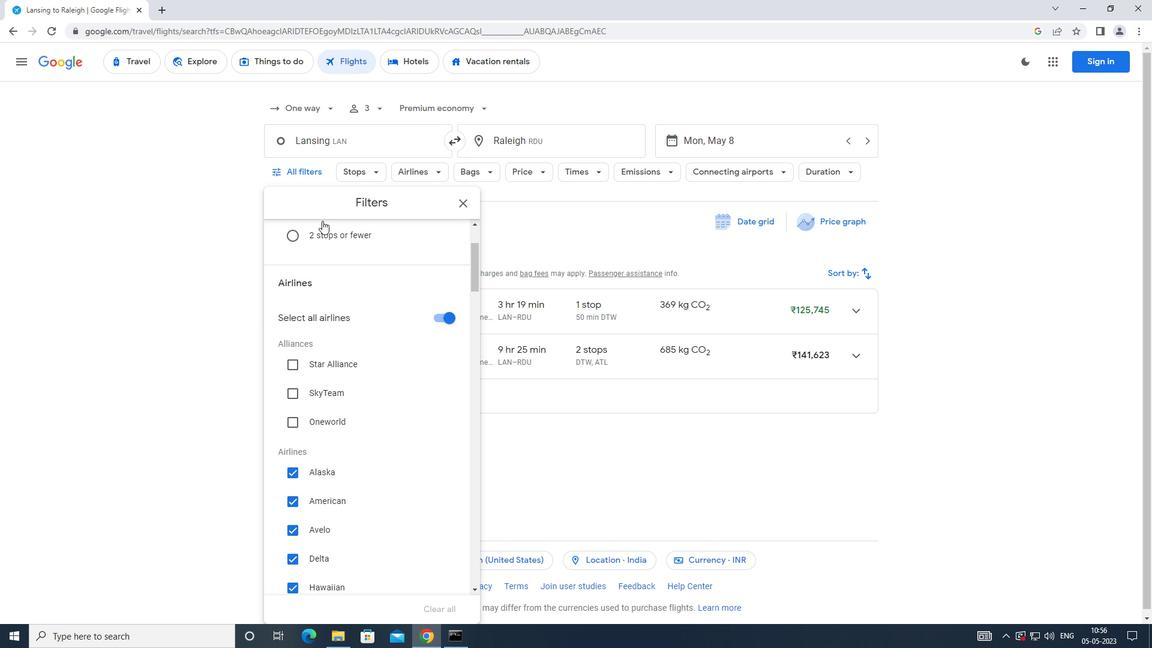
Action: Mouse scrolled (324, 219) with delta (0, 0)
Screenshot: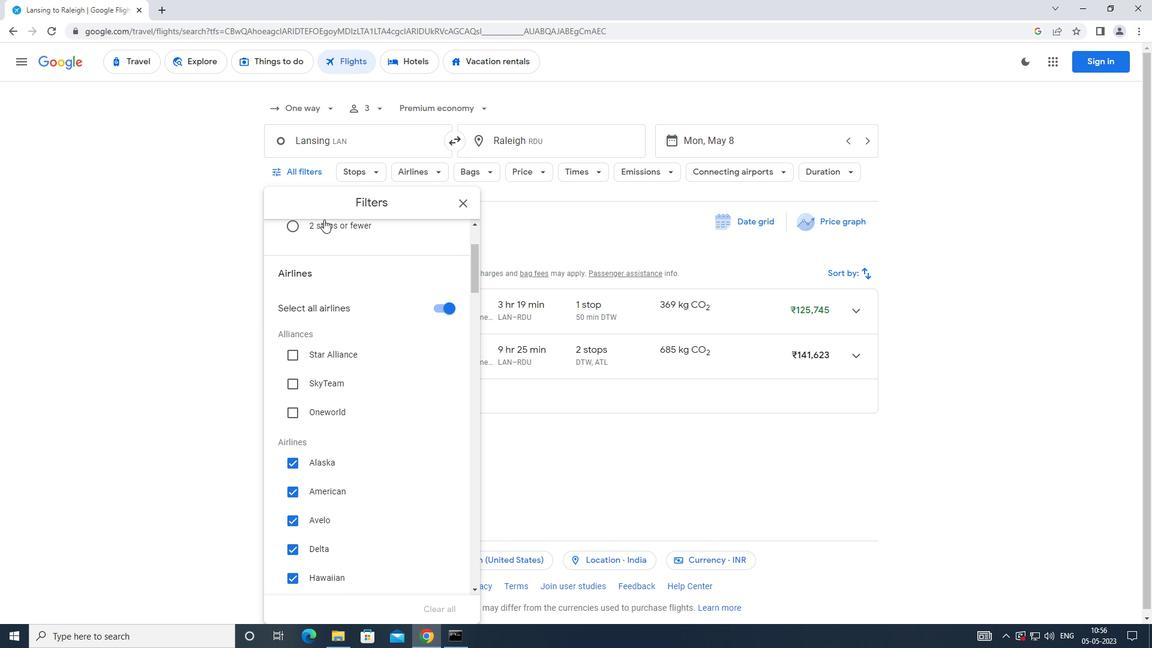 
Action: Mouse moved to (437, 253)
Screenshot: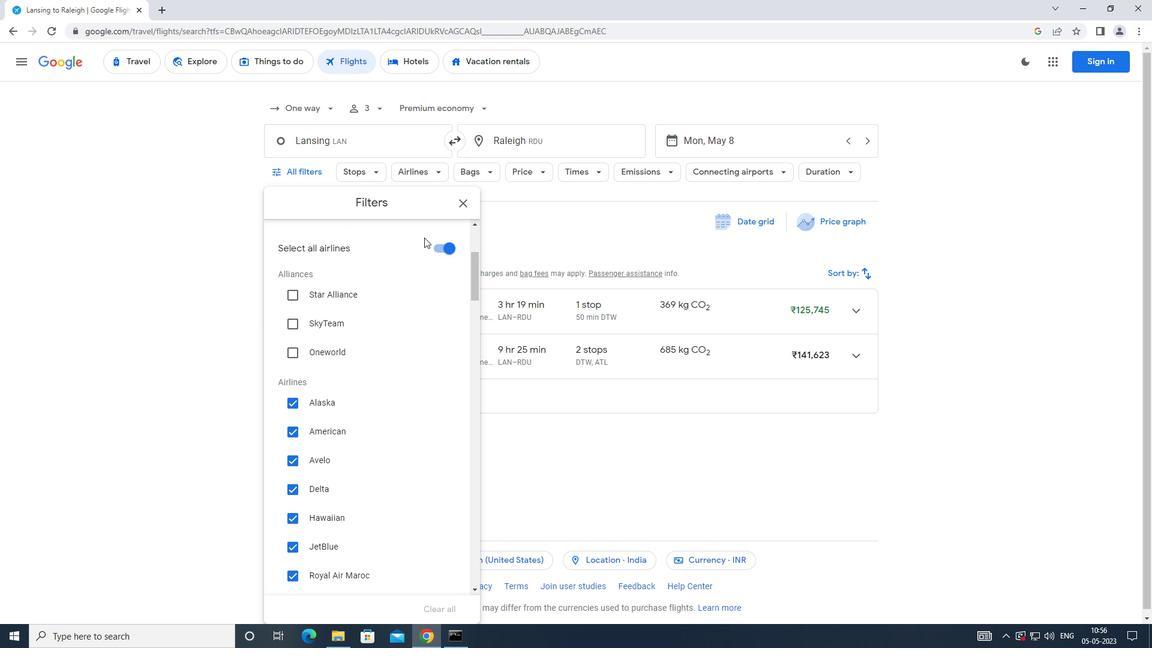 
Action: Mouse pressed left at (437, 253)
Screenshot: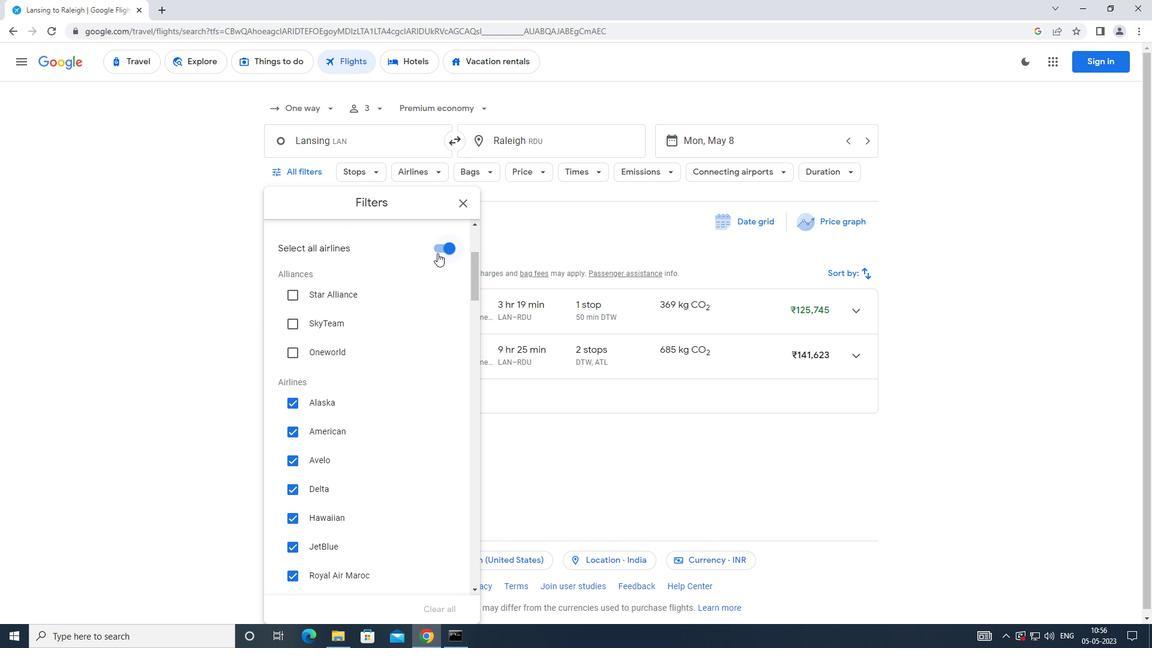 
Action: Mouse moved to (410, 257)
Screenshot: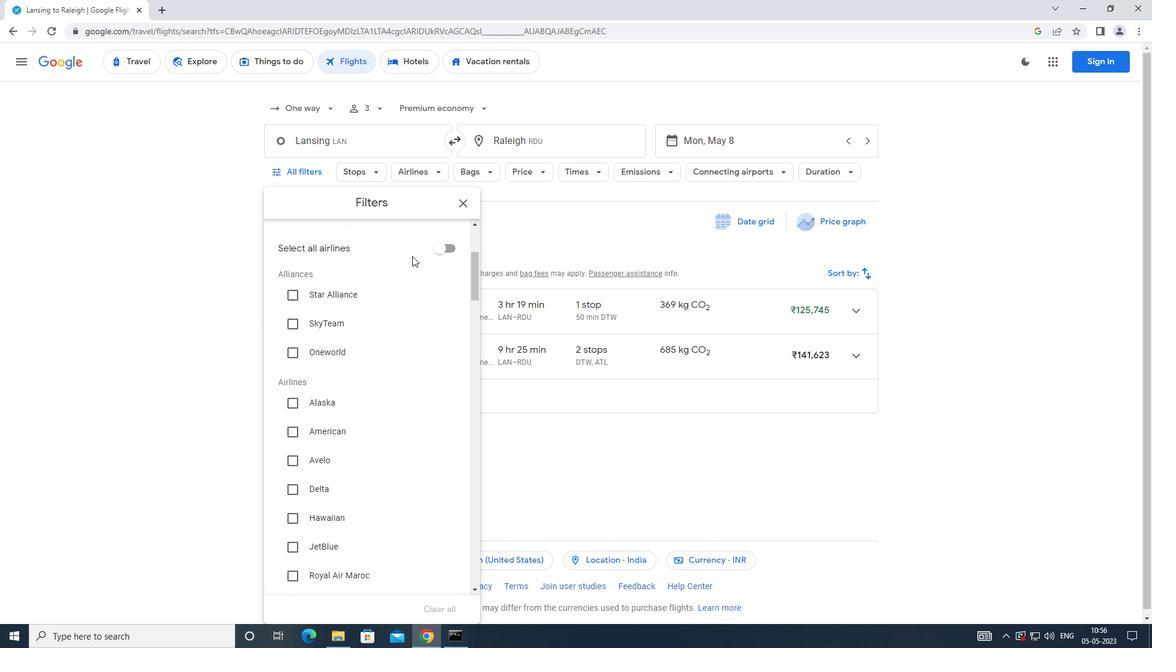 
Action: Mouse scrolled (410, 257) with delta (0, 0)
Screenshot: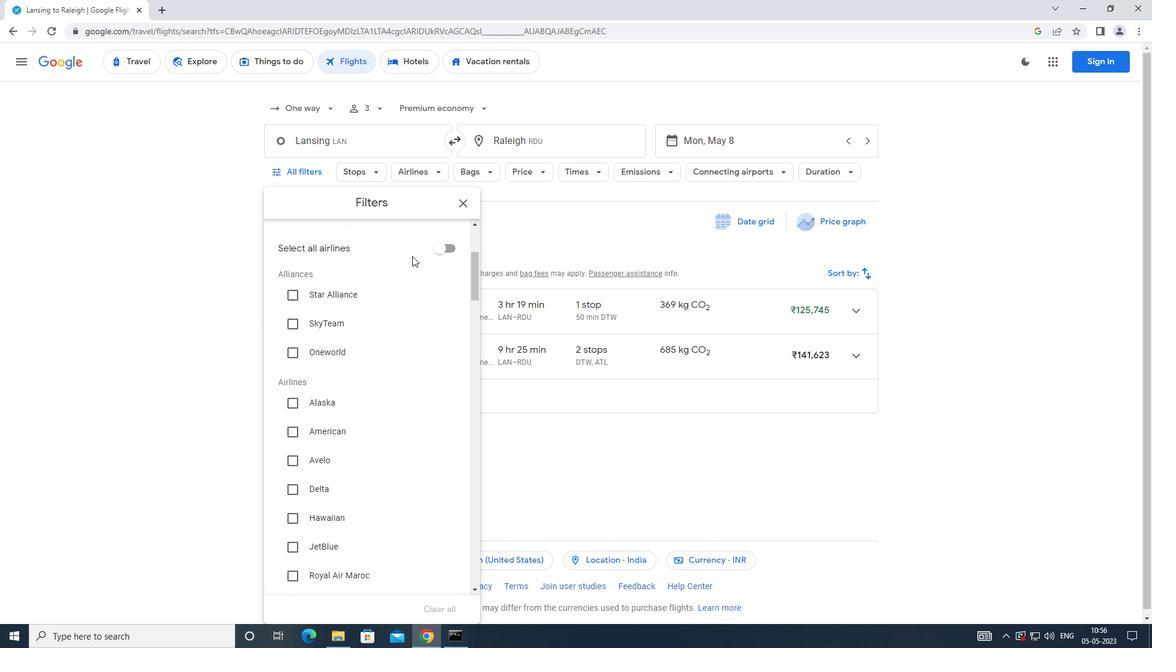 
Action: Mouse scrolled (410, 257) with delta (0, 0)
Screenshot: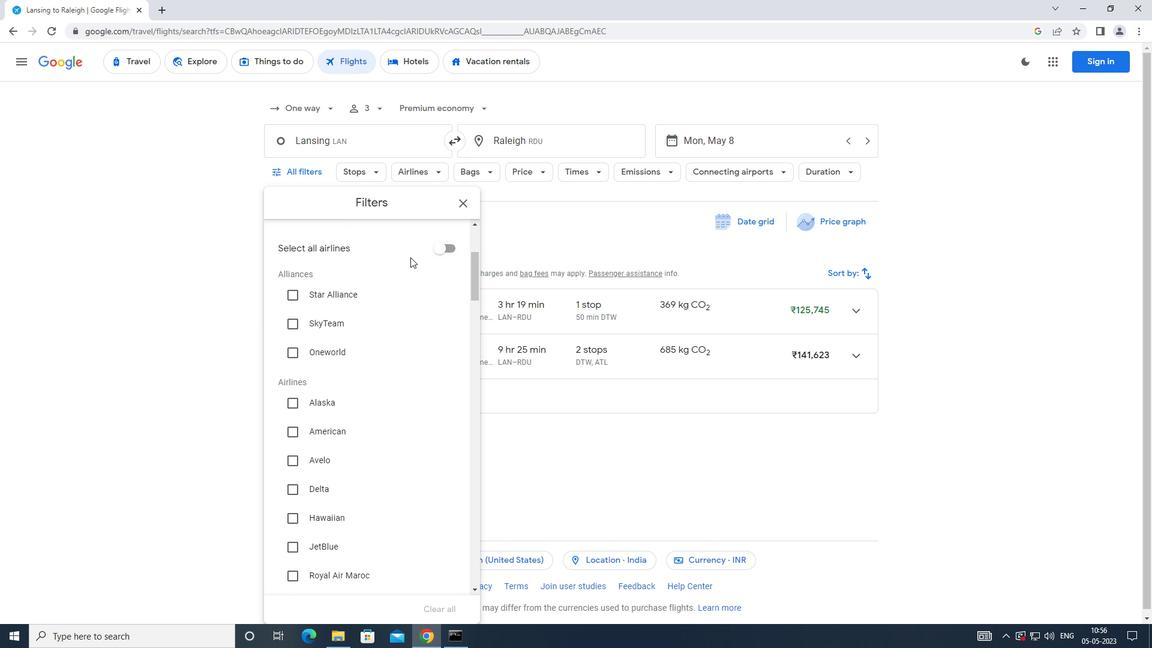 
Action: Mouse scrolled (410, 257) with delta (0, 0)
Screenshot: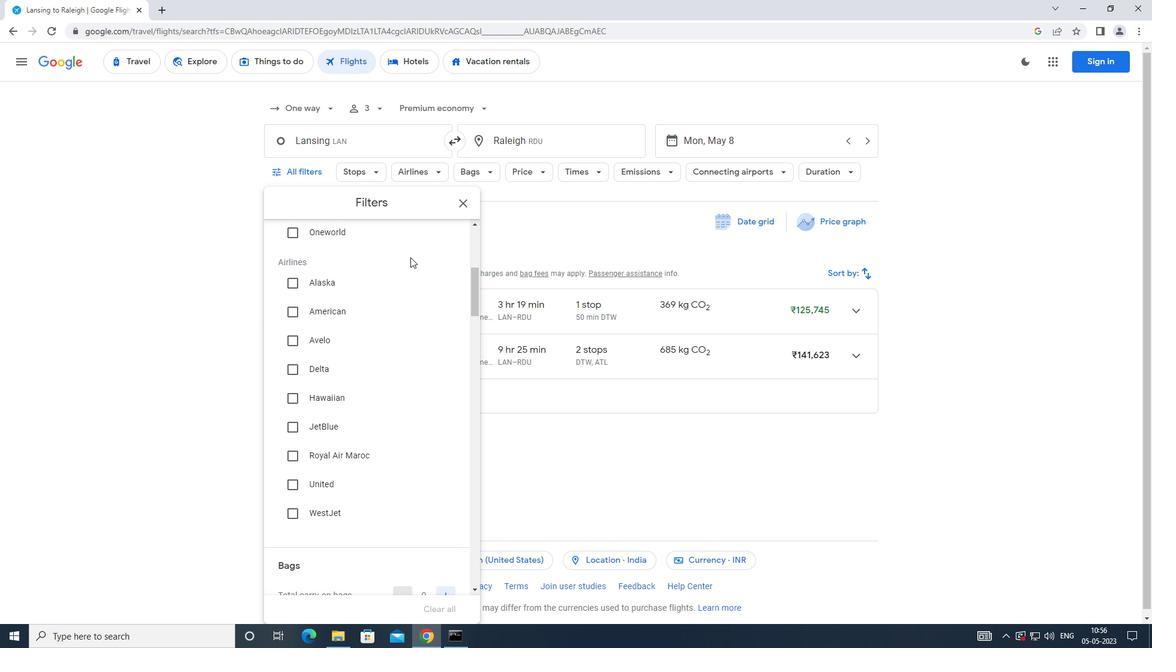 
Action: Mouse scrolled (410, 257) with delta (0, 0)
Screenshot: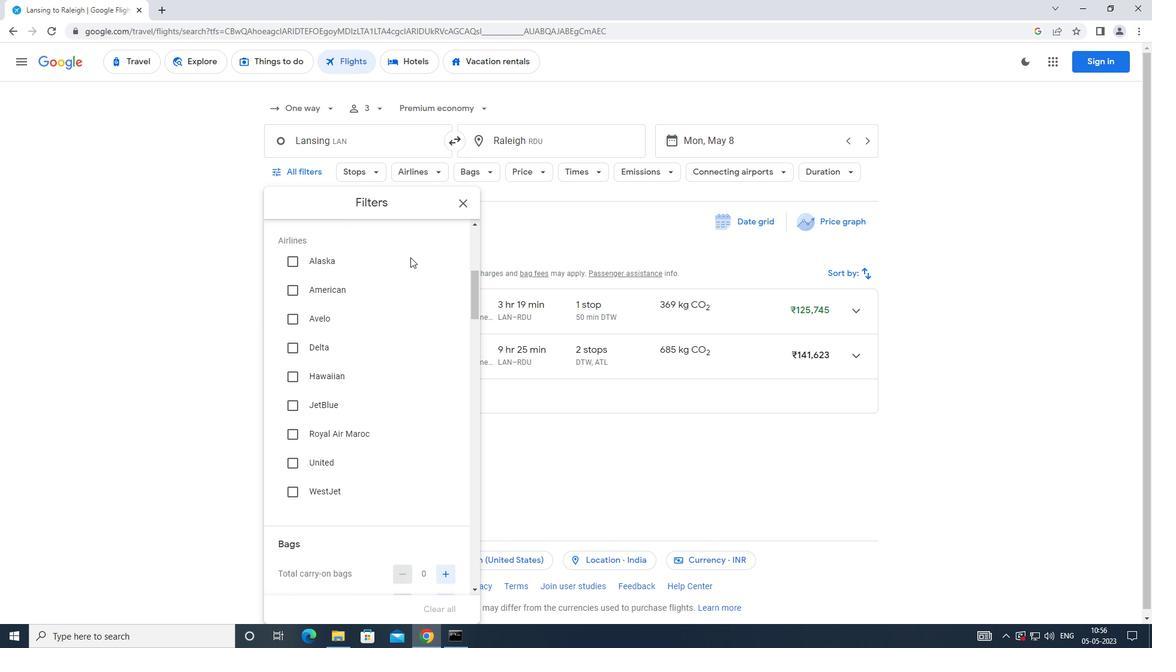 
Action: Mouse moved to (413, 257)
Screenshot: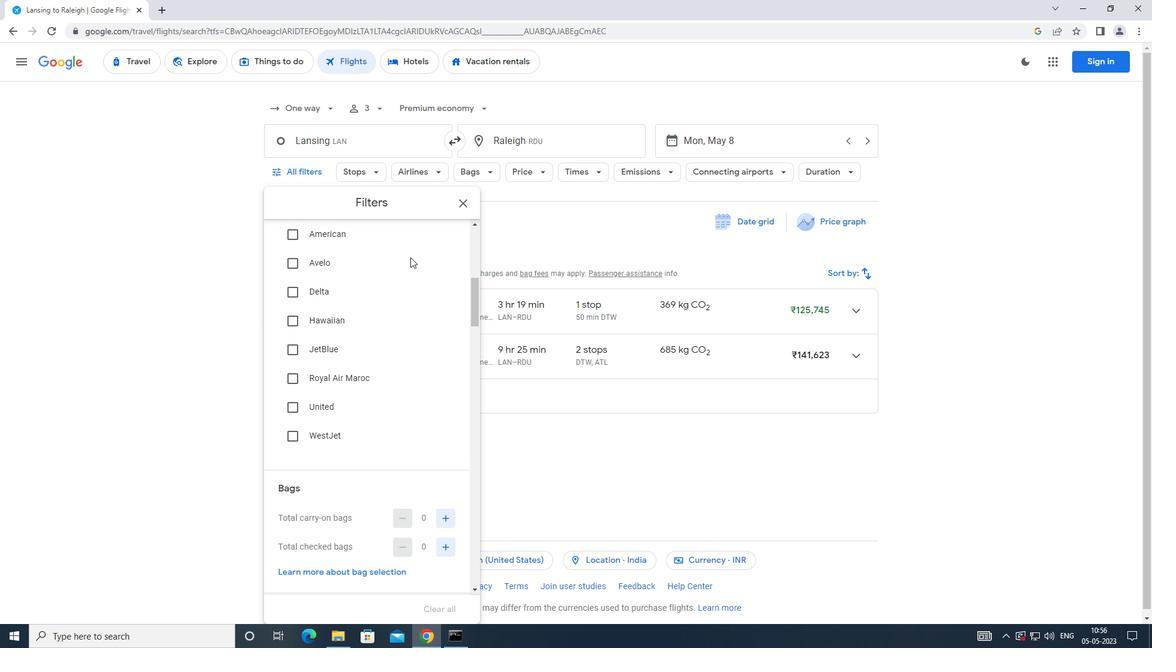 
Action: Mouse scrolled (413, 256) with delta (0, 0)
Screenshot: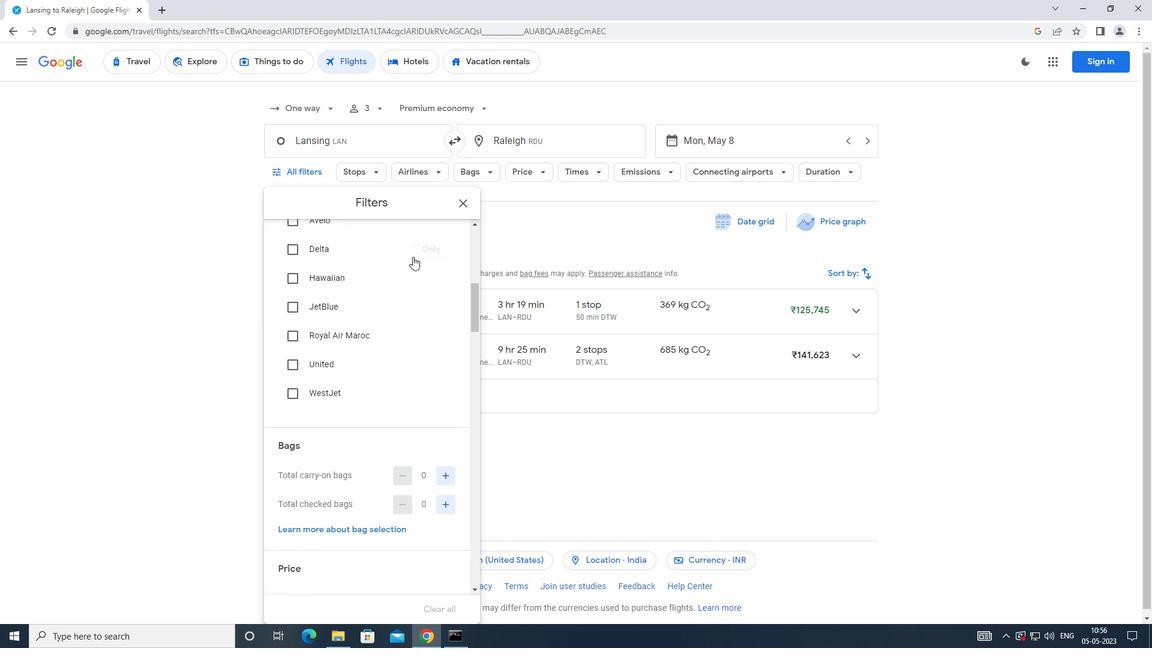 
Action: Mouse scrolled (413, 256) with delta (0, 0)
Screenshot: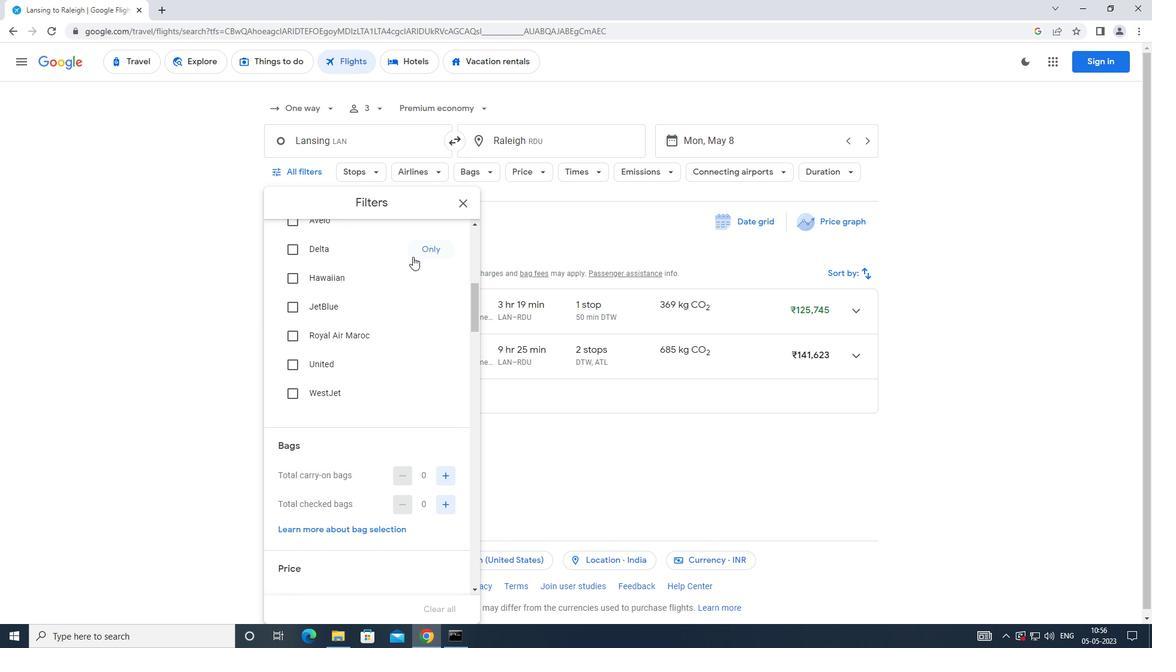 
Action: Mouse moved to (414, 256)
Screenshot: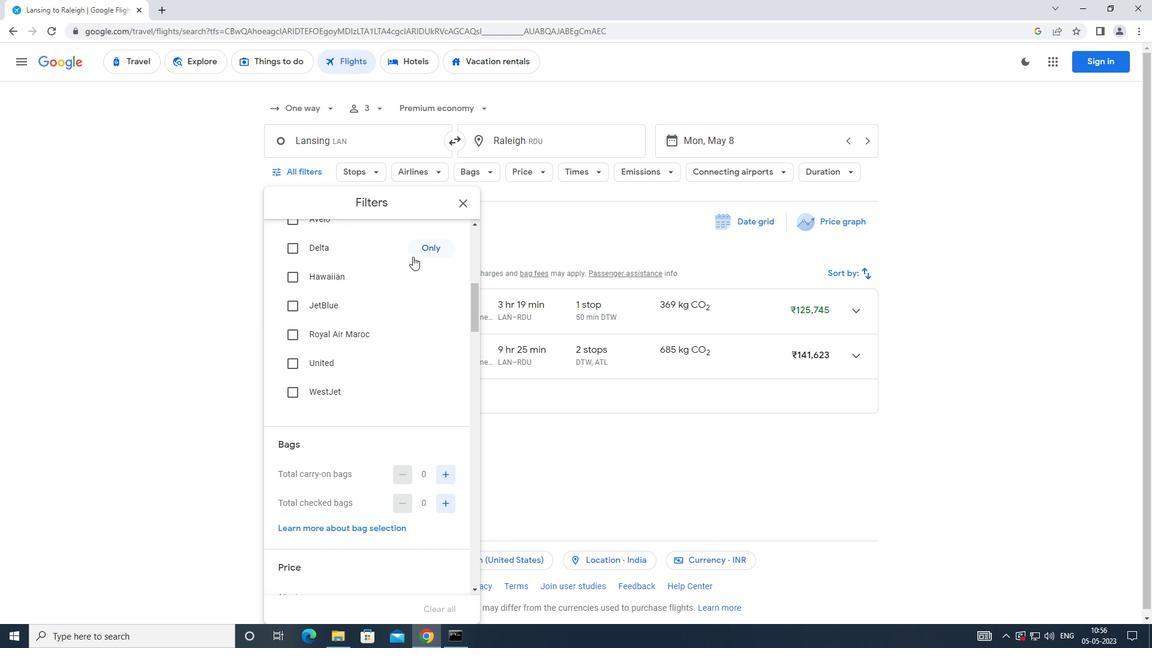 
Action: Mouse scrolled (414, 255) with delta (0, 0)
Screenshot: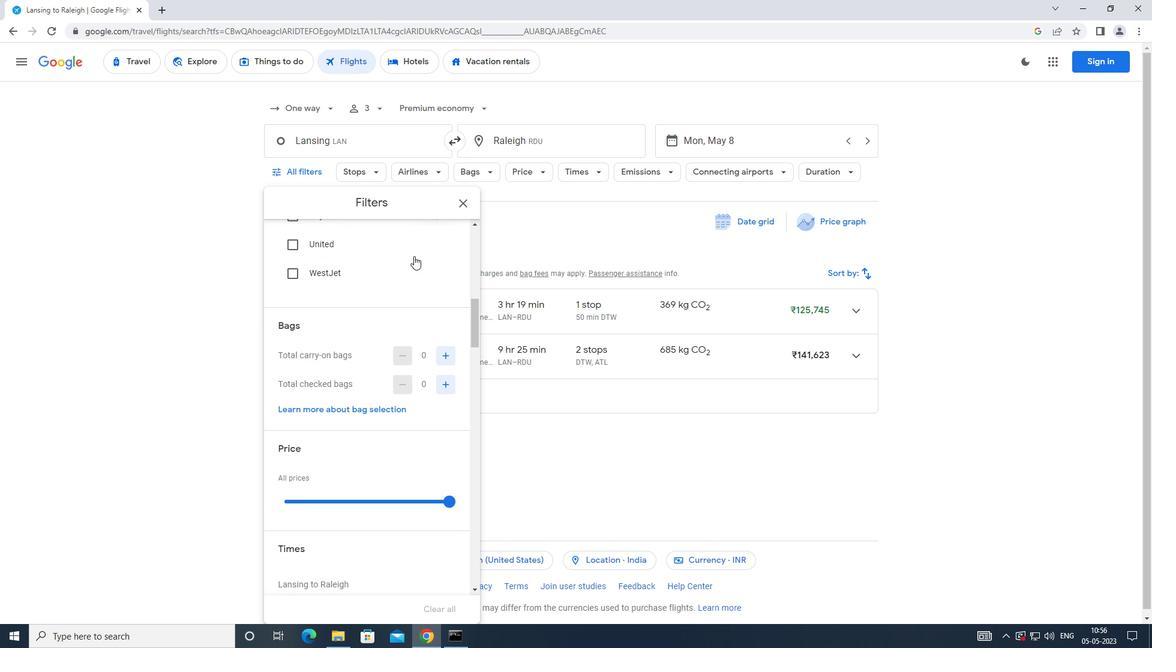 
Action: Mouse scrolled (414, 255) with delta (0, 0)
Screenshot: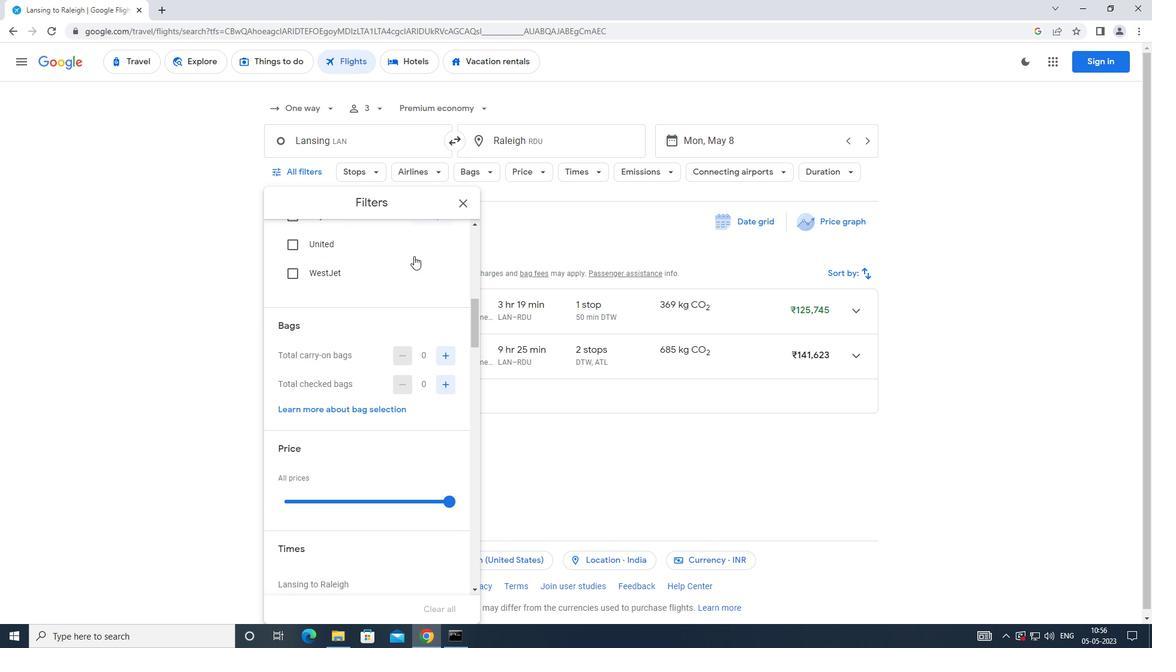 
Action: Mouse moved to (445, 261)
Screenshot: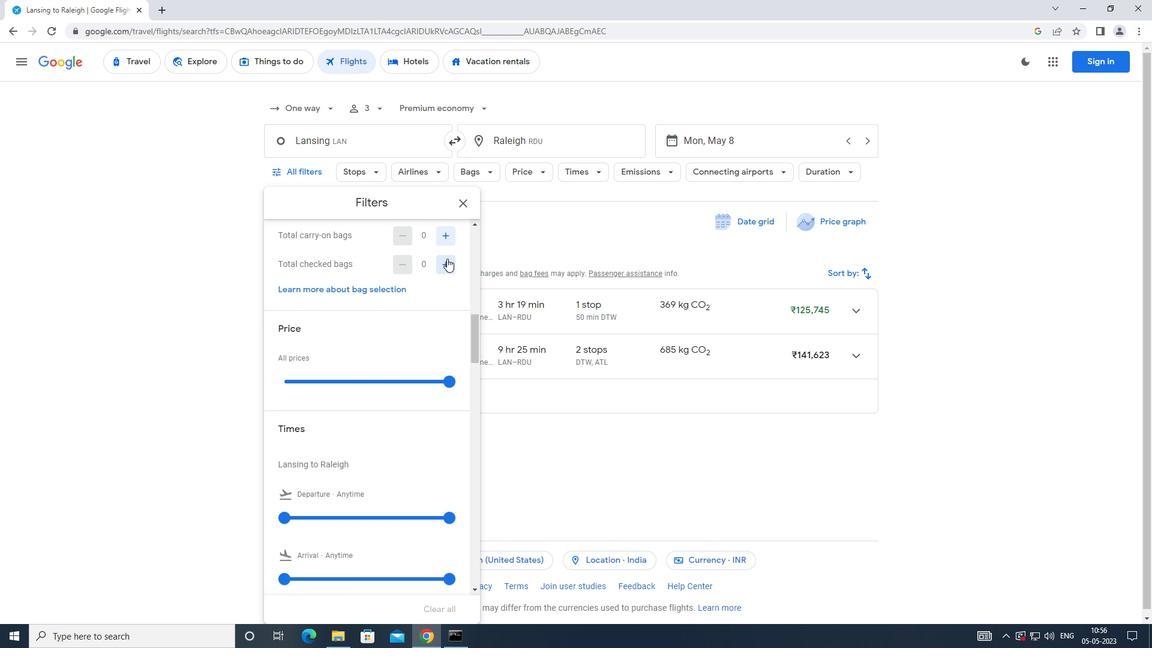 
Action: Mouse pressed left at (445, 261)
Screenshot: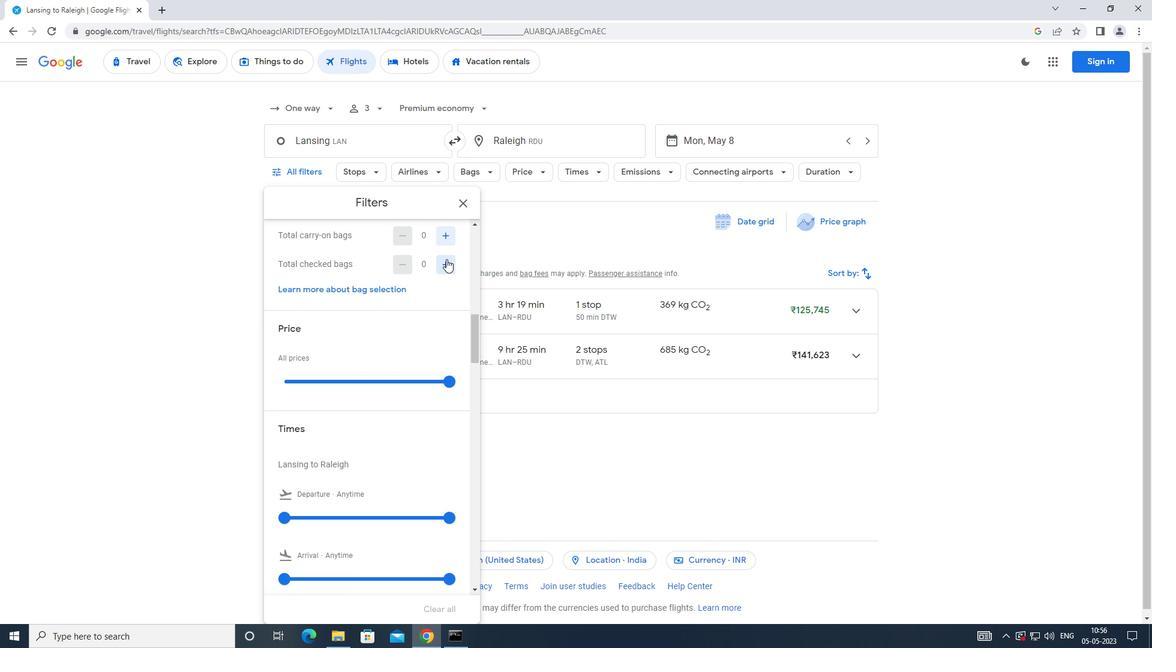 
Action: Mouse moved to (423, 267)
Screenshot: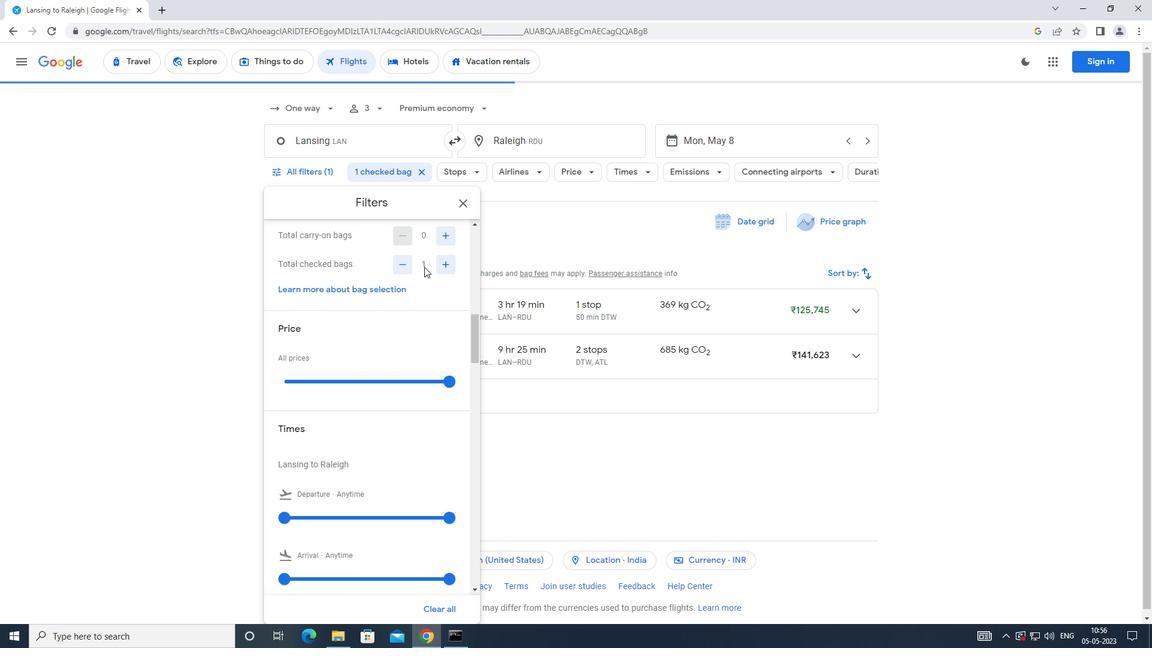 
Action: Mouse scrolled (423, 266) with delta (0, 0)
Screenshot: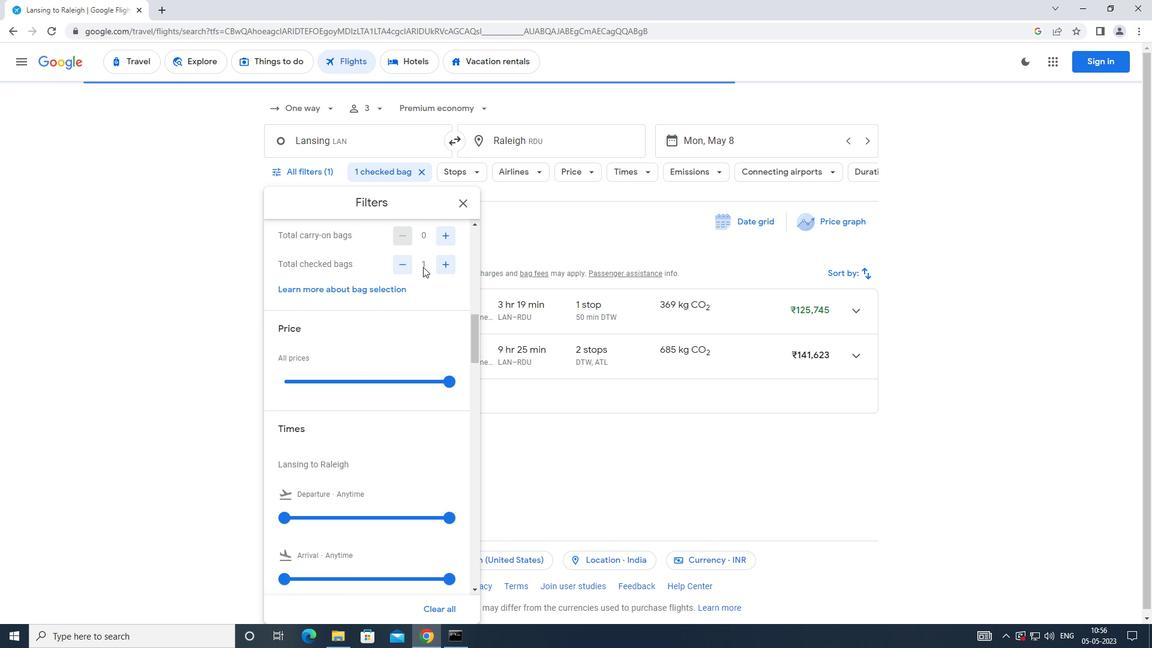 
Action: Mouse scrolled (423, 266) with delta (0, 0)
Screenshot: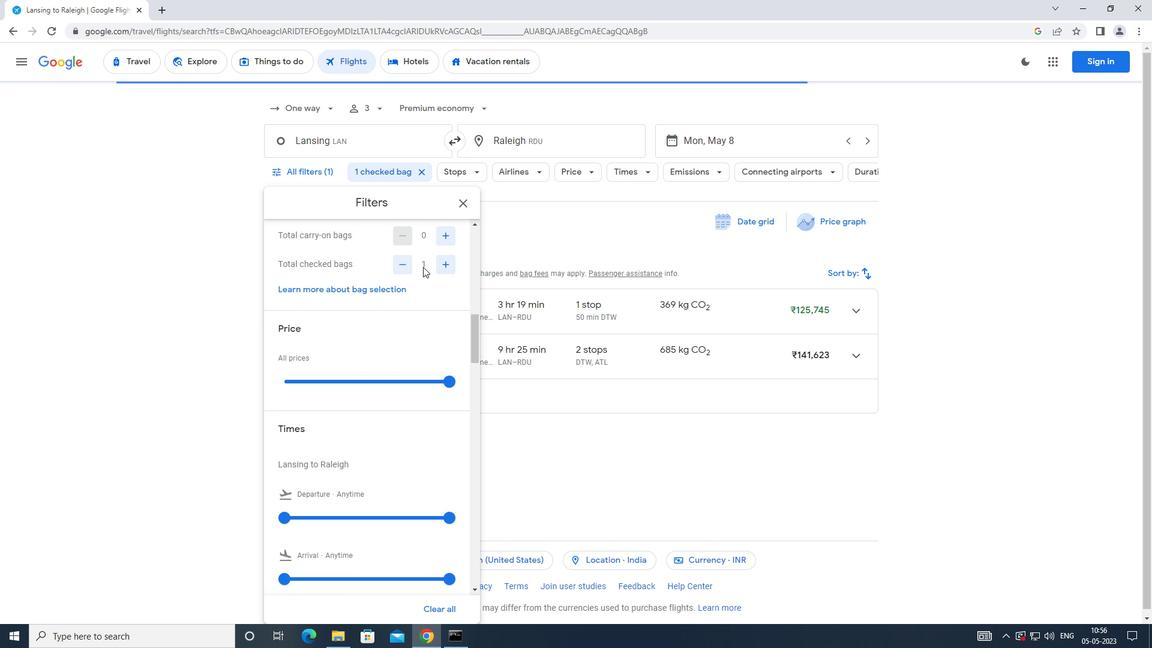 
Action: Mouse moved to (446, 259)
Screenshot: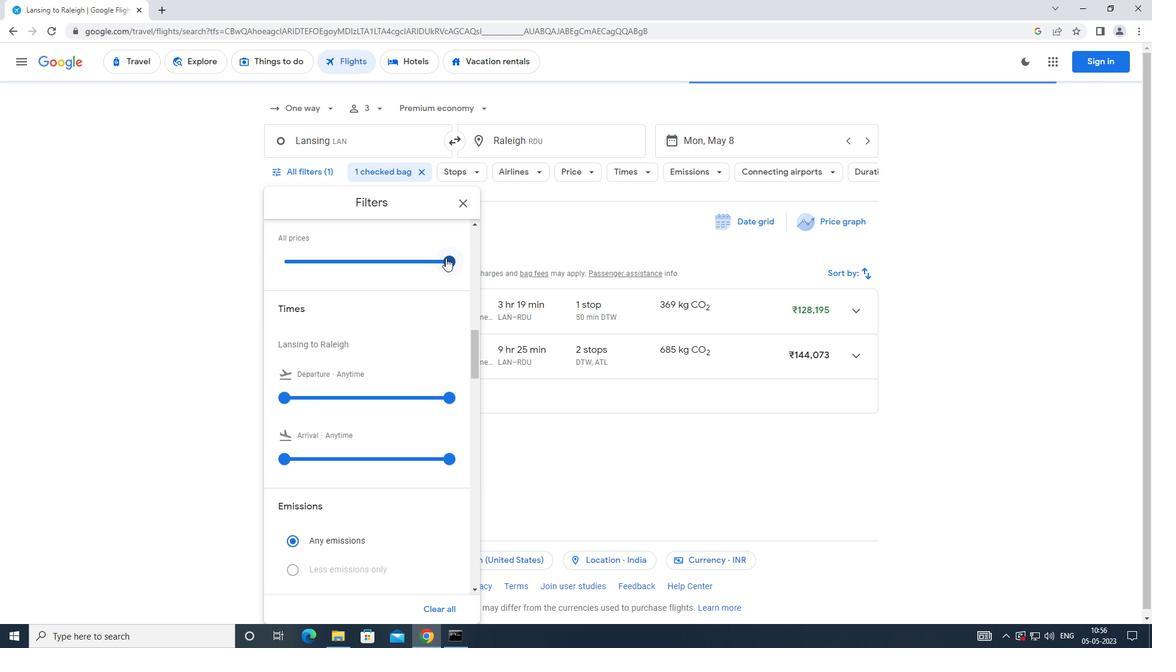 
Action: Mouse pressed left at (446, 259)
Screenshot: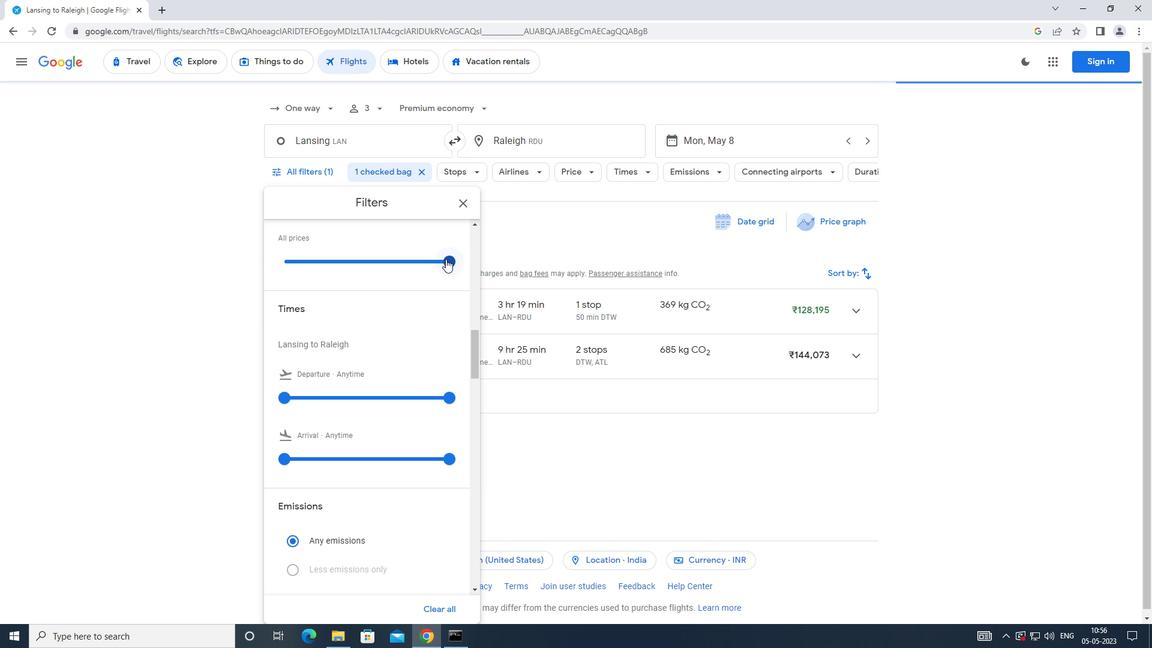 
Action: Mouse moved to (451, 263)
Screenshot: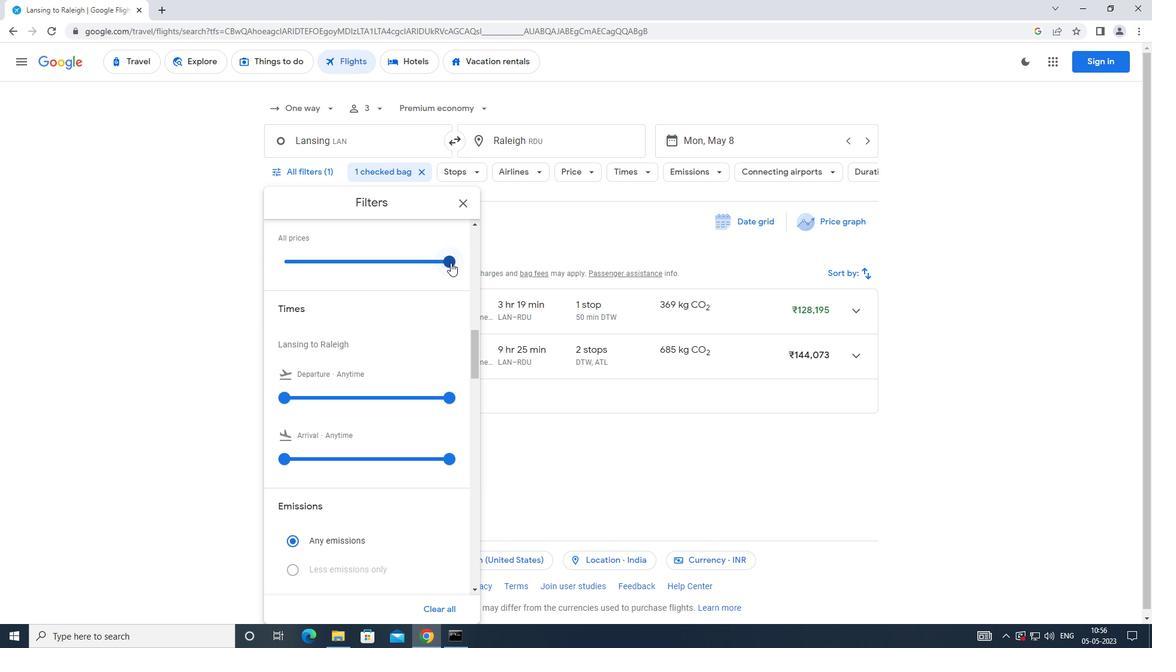 
Action: Mouse pressed left at (451, 263)
Screenshot: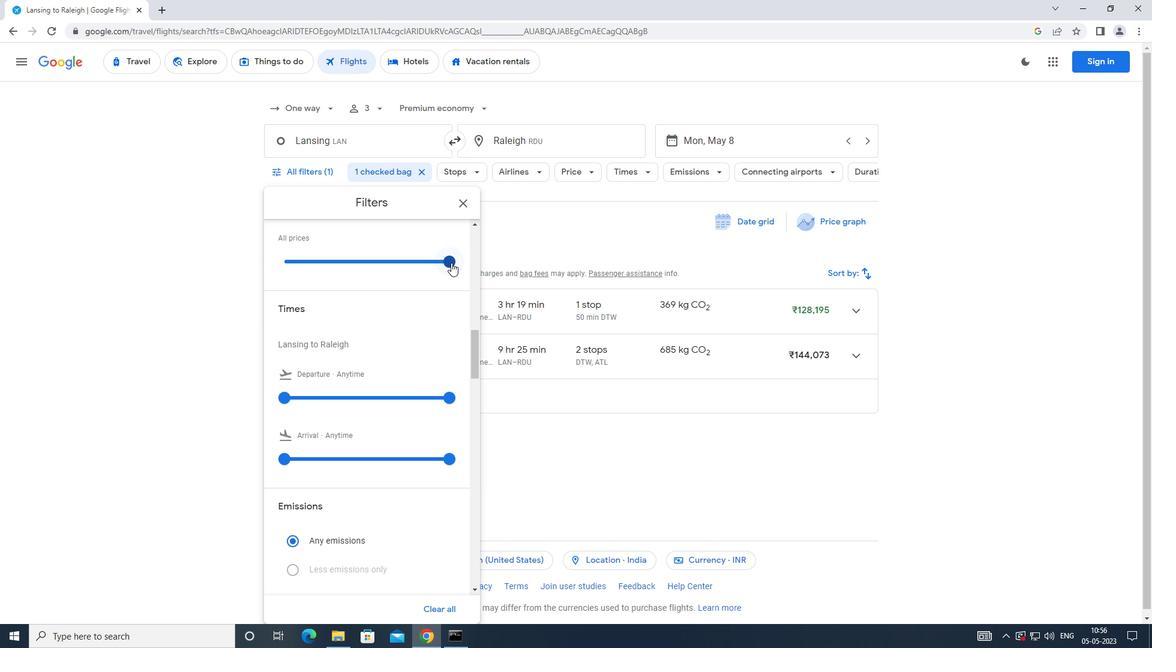 
Action: Mouse moved to (443, 271)
Screenshot: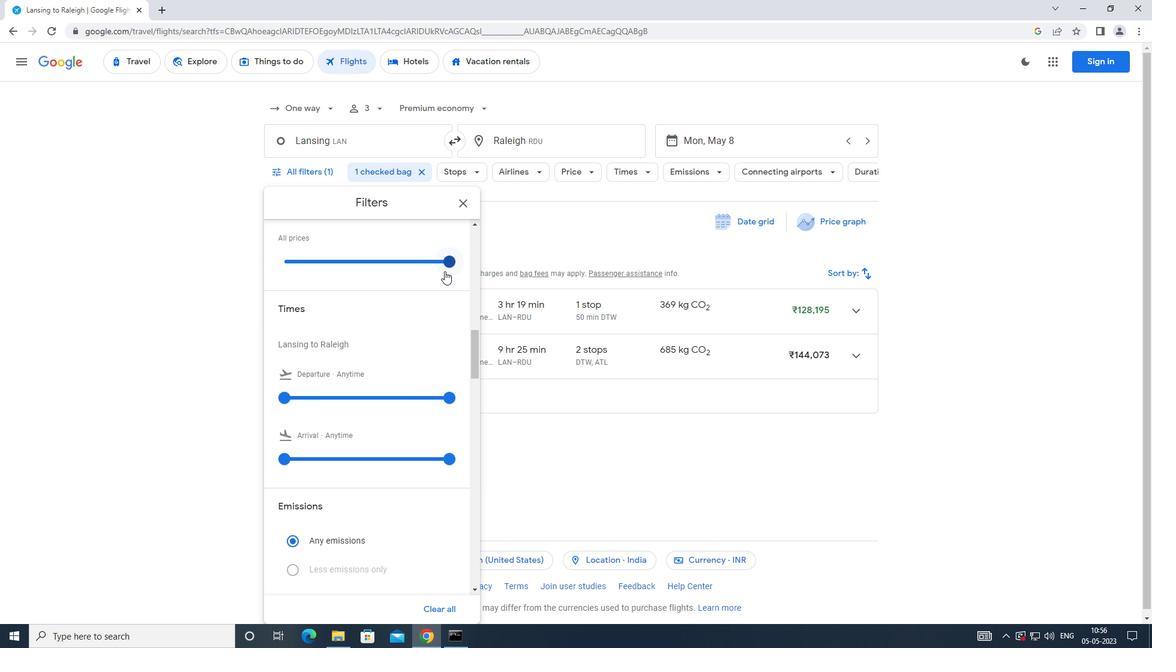 
Action: Mouse scrolled (443, 270) with delta (0, 0)
Screenshot: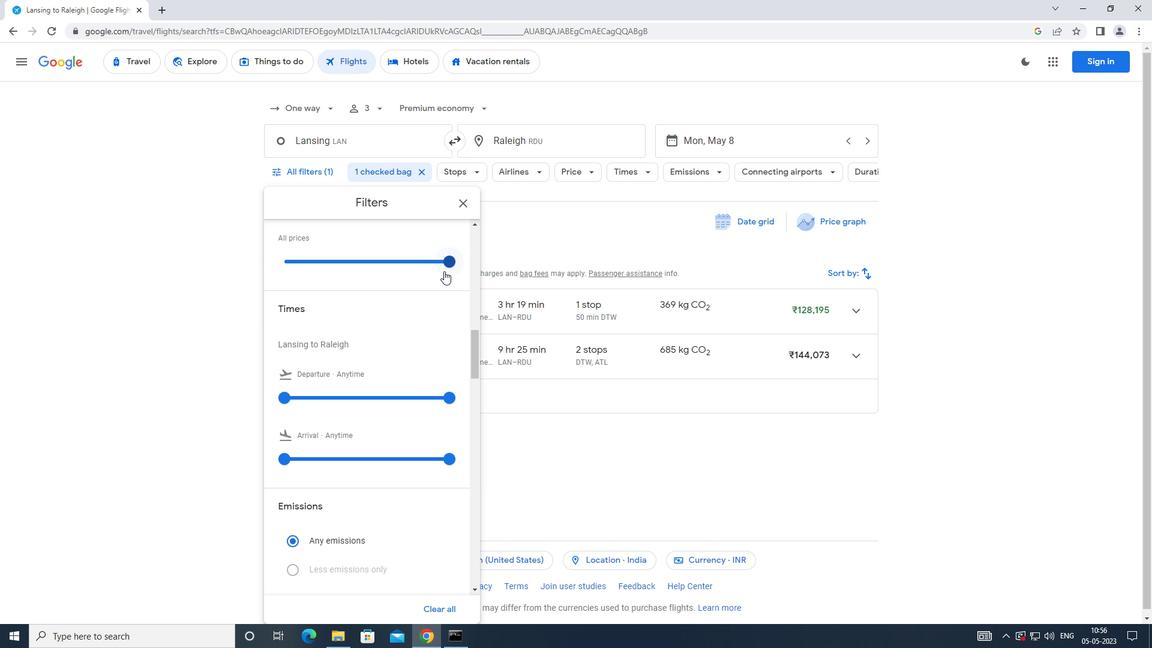 
Action: Mouse moved to (442, 271)
Screenshot: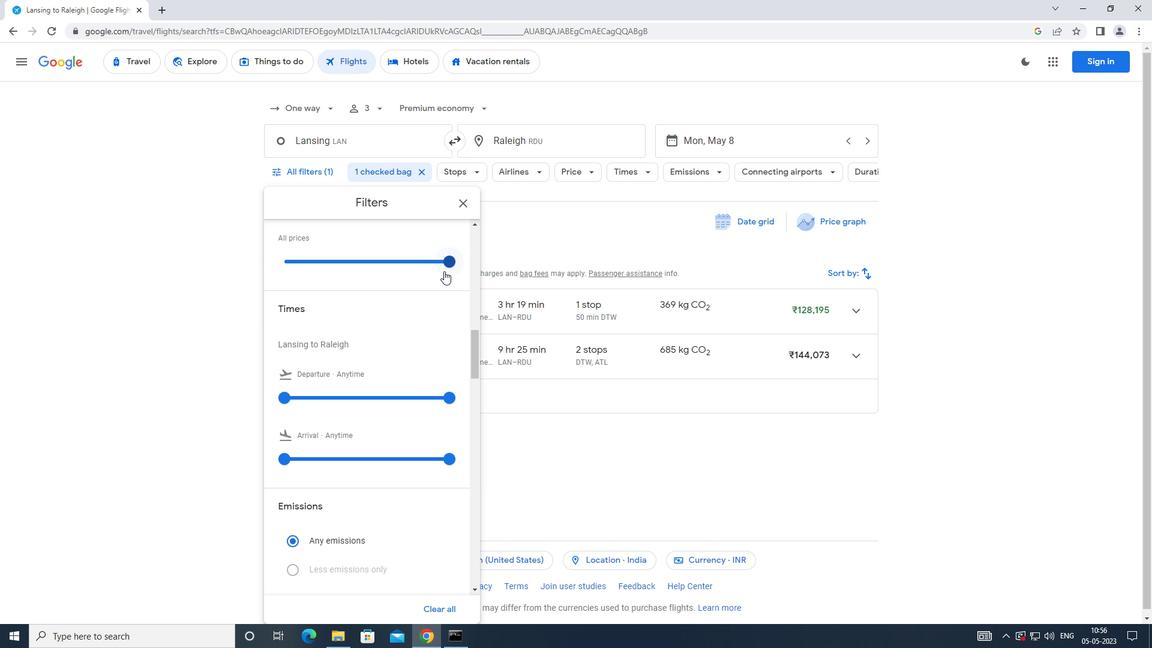 
Action: Mouse scrolled (442, 270) with delta (0, 0)
Screenshot: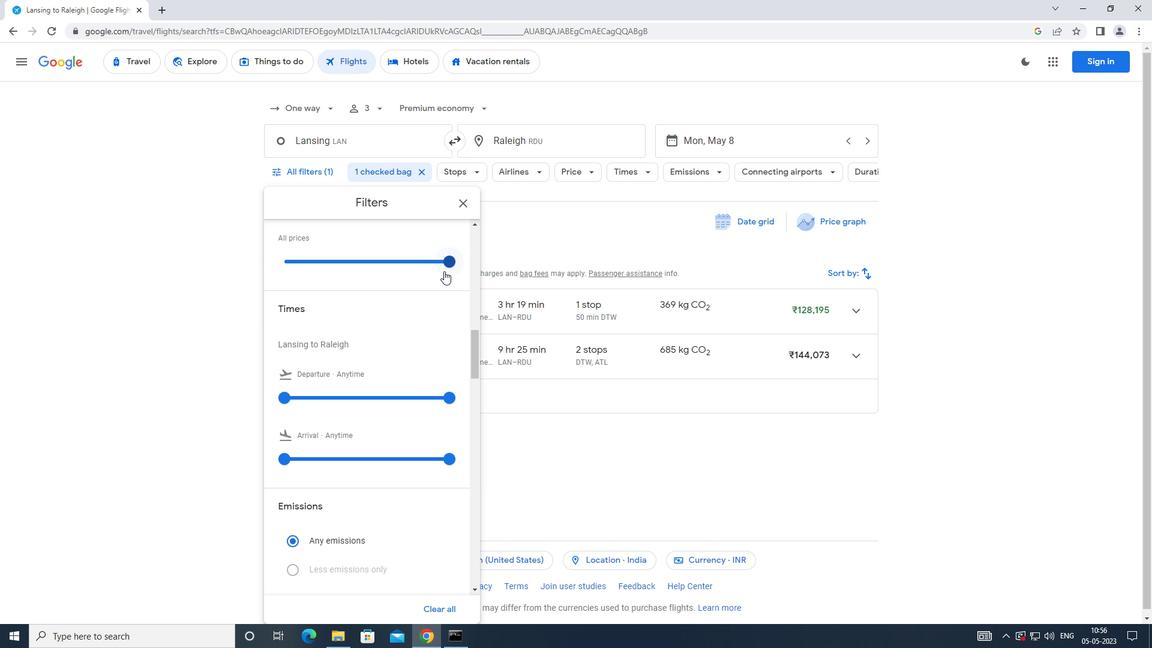 
Action: Mouse moved to (441, 271)
Screenshot: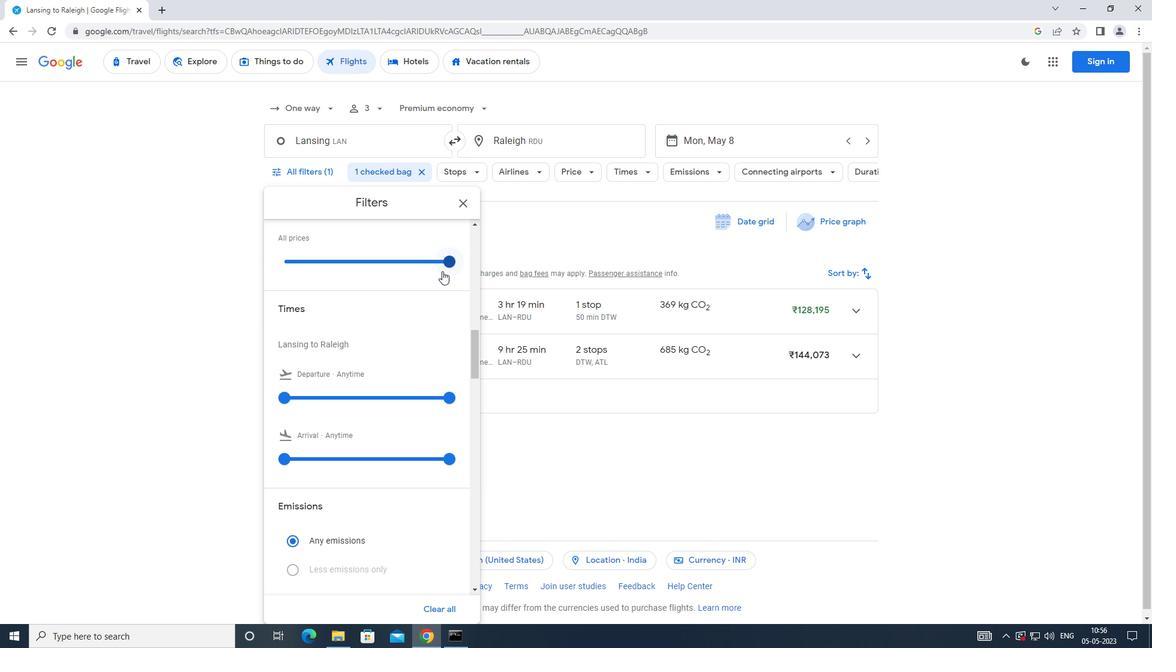 
Action: Mouse scrolled (441, 270) with delta (0, 0)
Screenshot: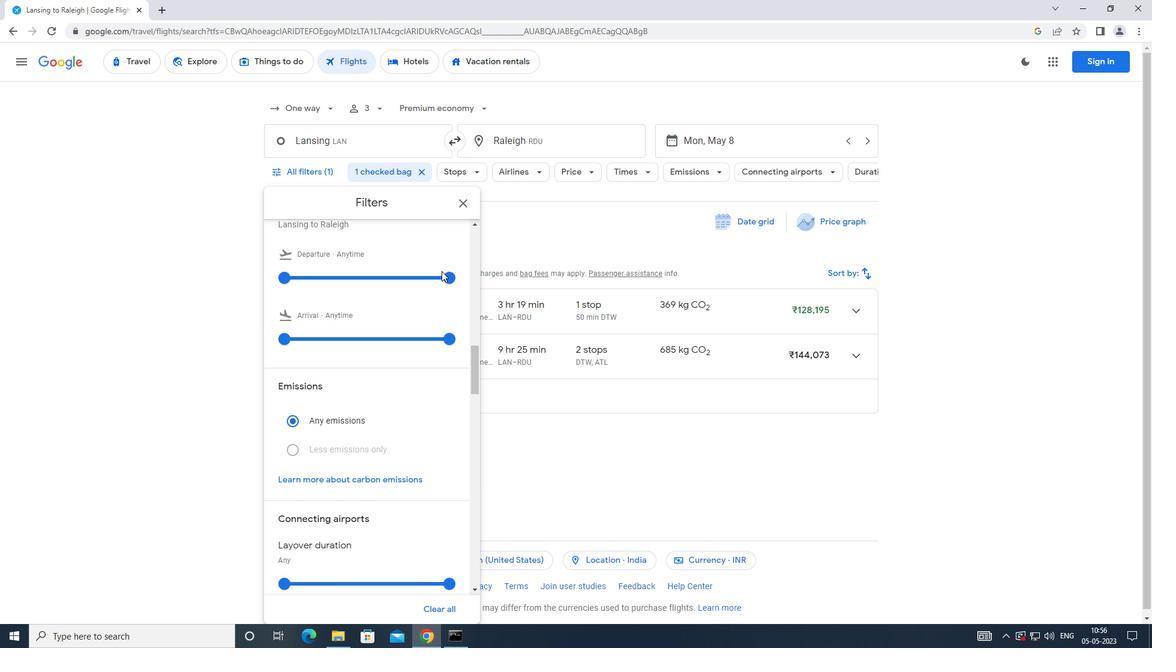 
Action: Mouse moved to (313, 263)
Screenshot: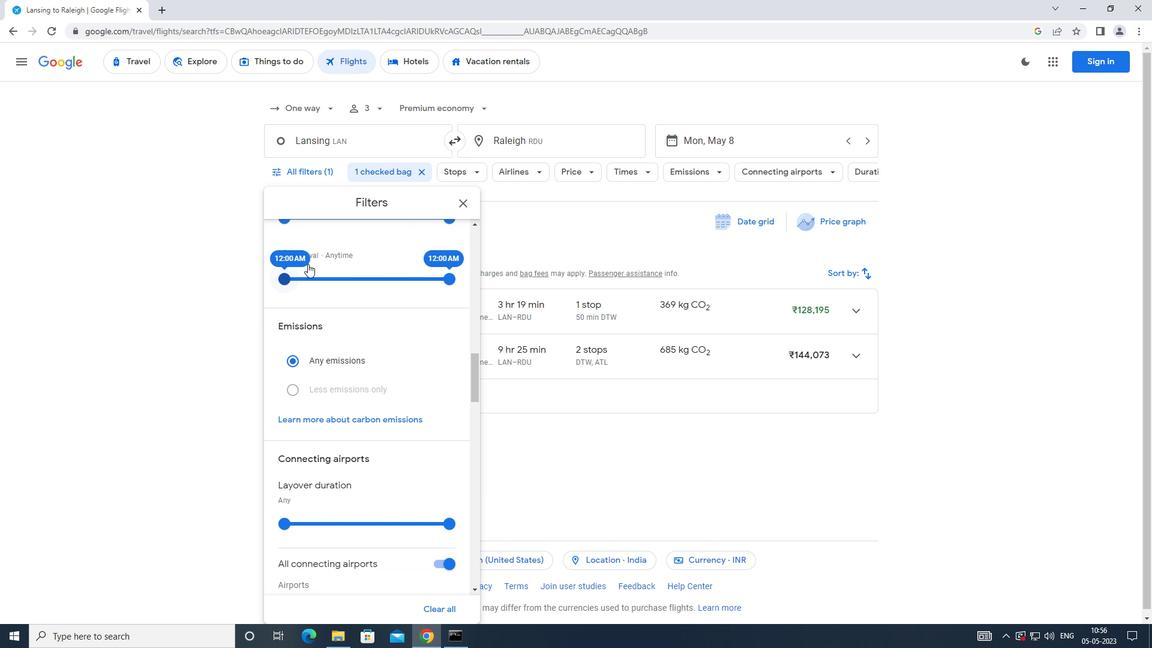 
Action: Mouse scrolled (313, 264) with delta (0, 0)
Screenshot: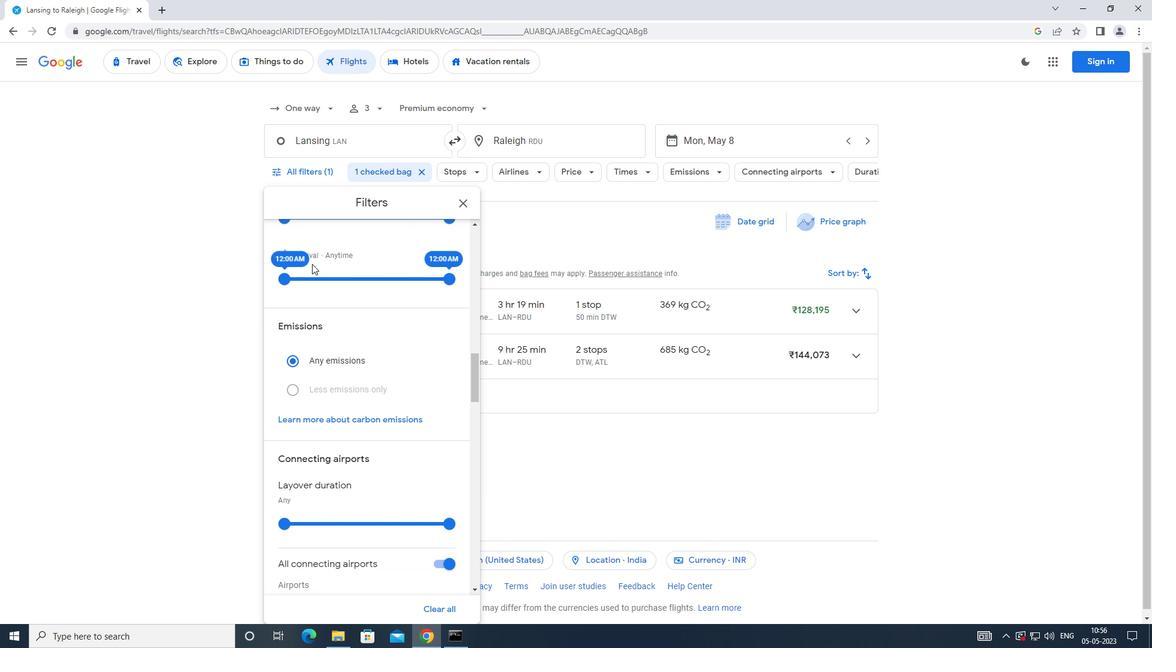 
Action: Mouse scrolled (313, 264) with delta (0, 0)
Screenshot: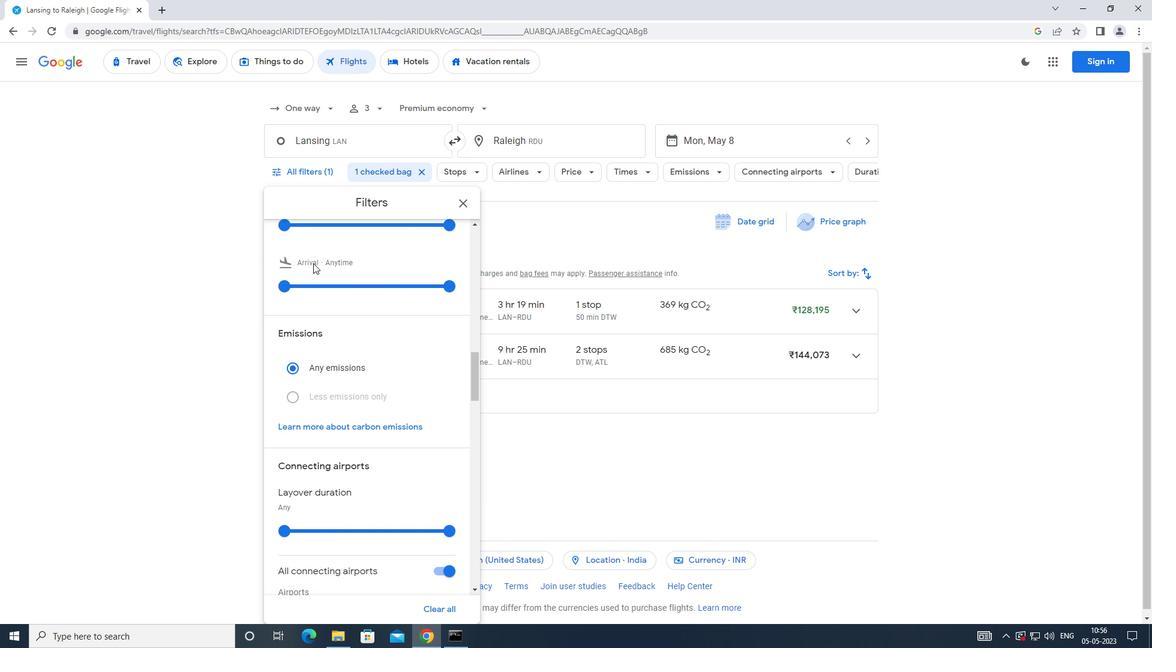 
Action: Mouse moved to (283, 335)
Screenshot: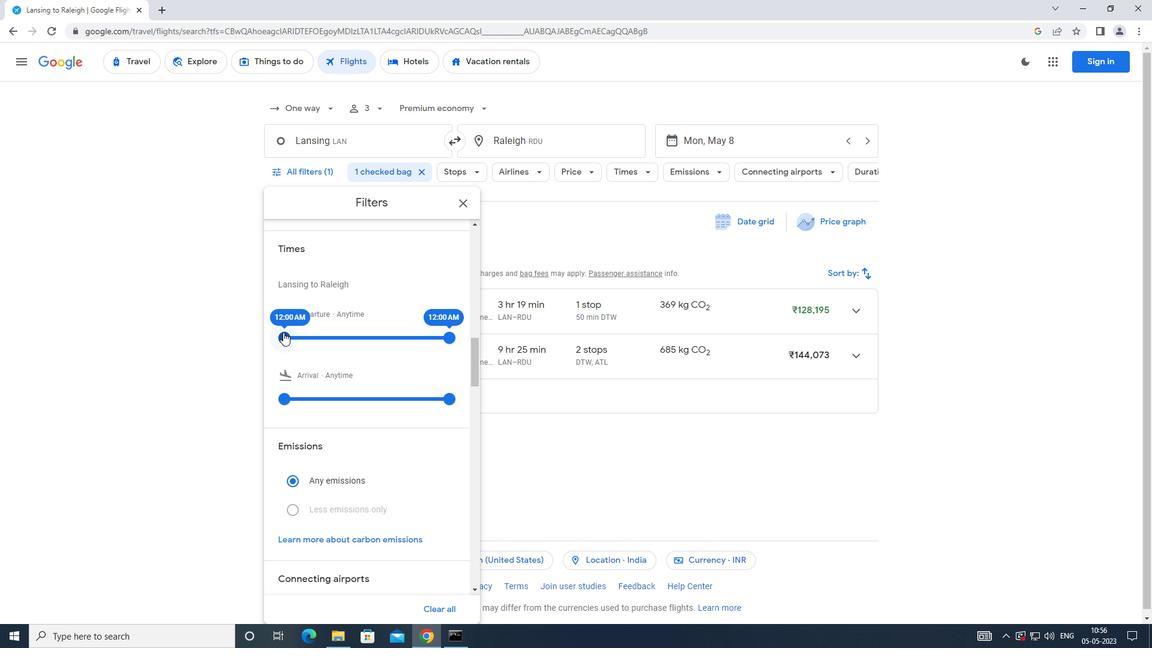 
Action: Mouse pressed left at (283, 335)
Screenshot: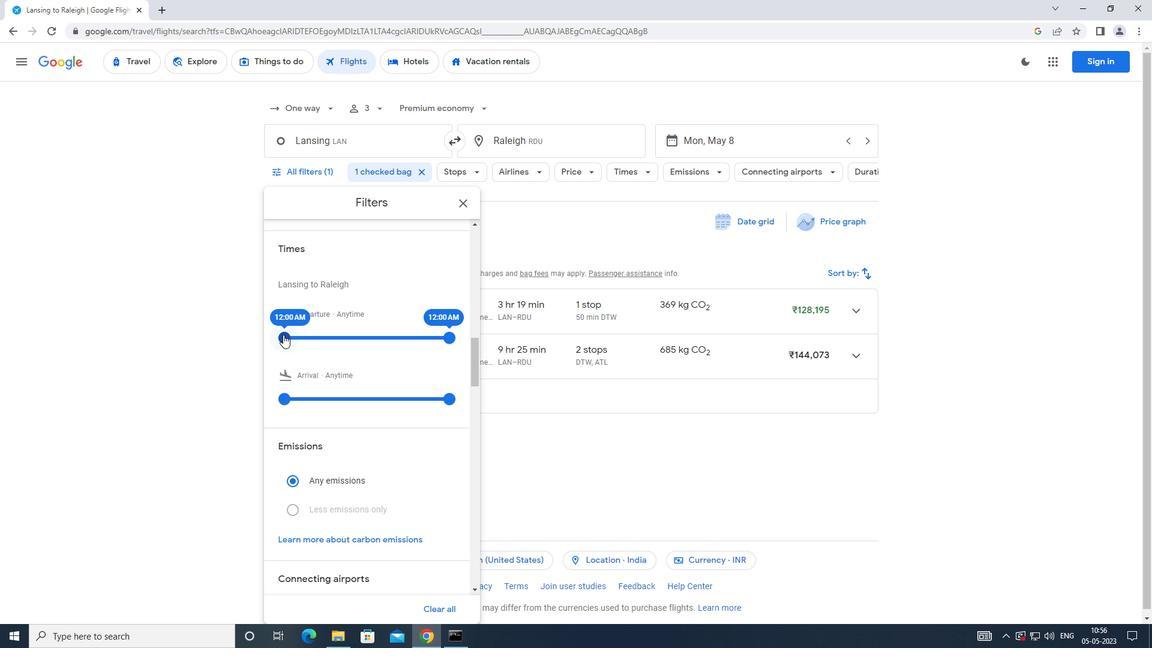 
Action: Mouse moved to (450, 342)
Screenshot: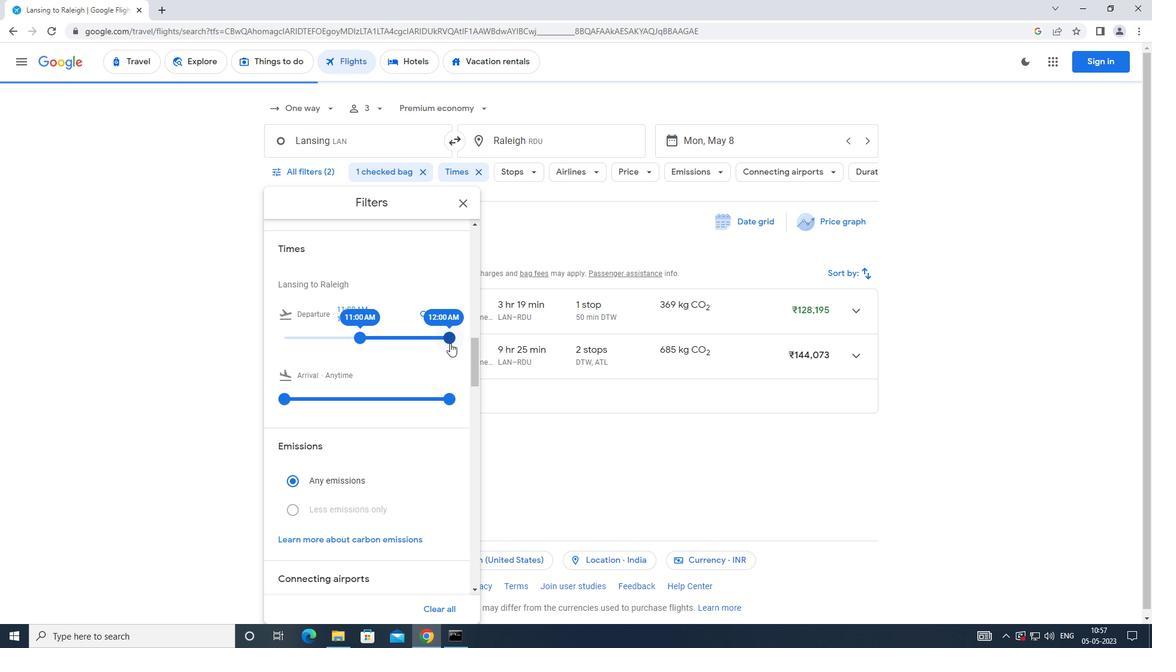
Action: Mouse pressed left at (450, 342)
Screenshot: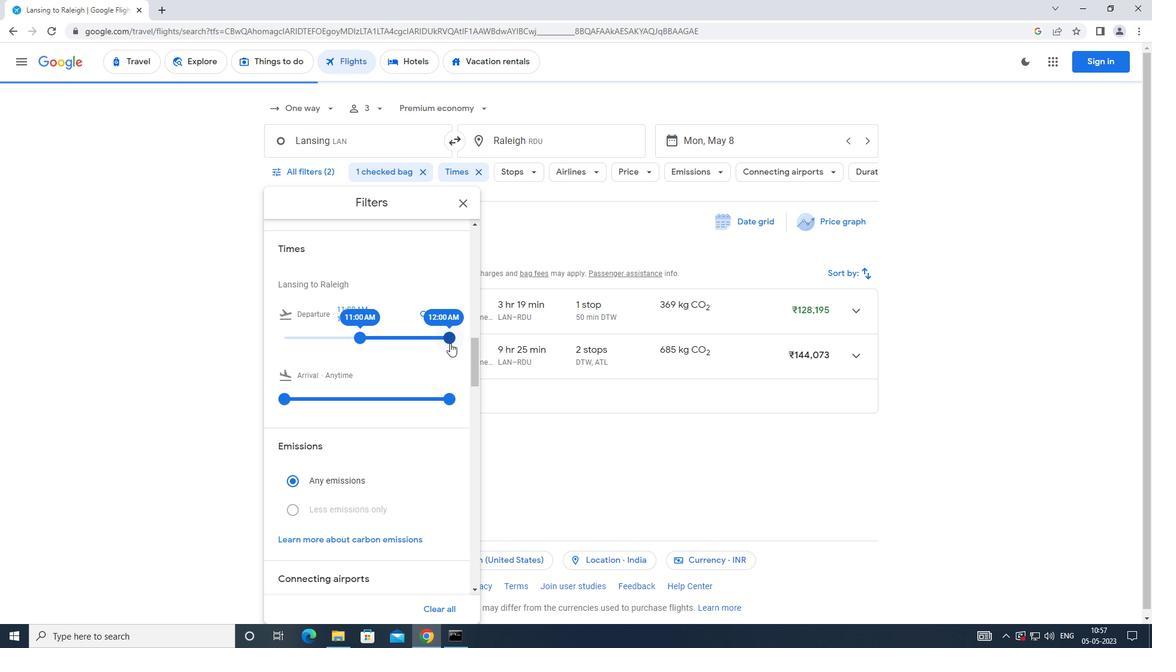 
Action: Mouse moved to (364, 349)
Screenshot: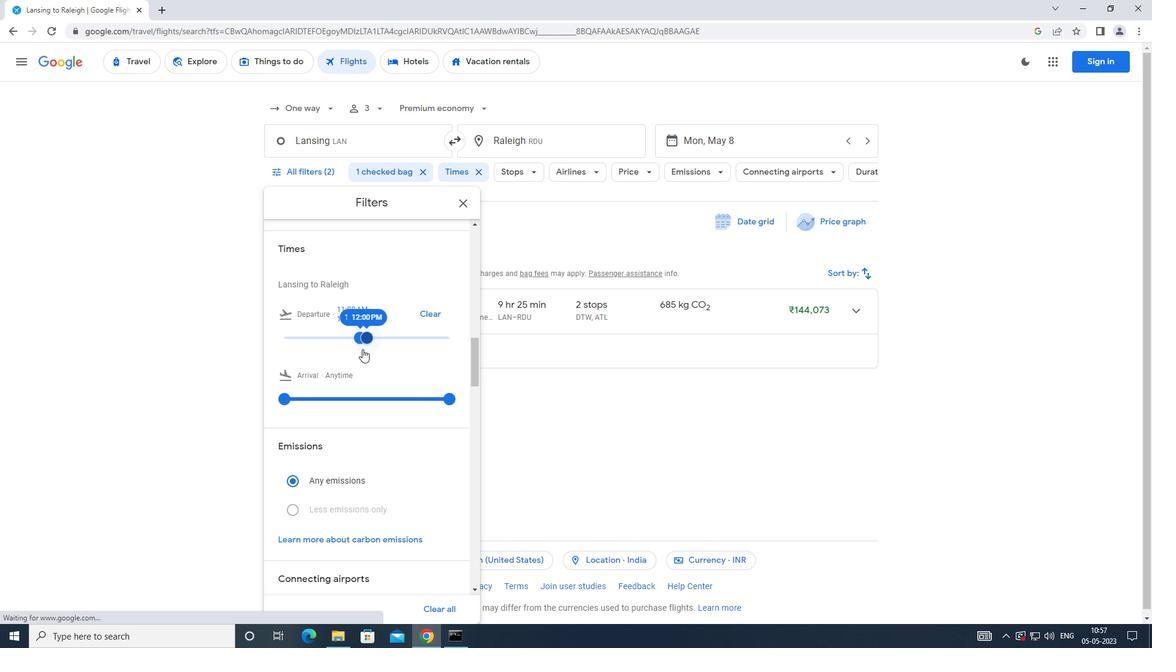 
